 Task: Create a scrum project BroaderPath. Add to scrum project BroaderPath a team member softage.1@softage.net and assign as Project Lead. Add to scrum project BroaderPath a team member softage.2@softage.net
Action: Mouse moved to (249, 65)
Screenshot: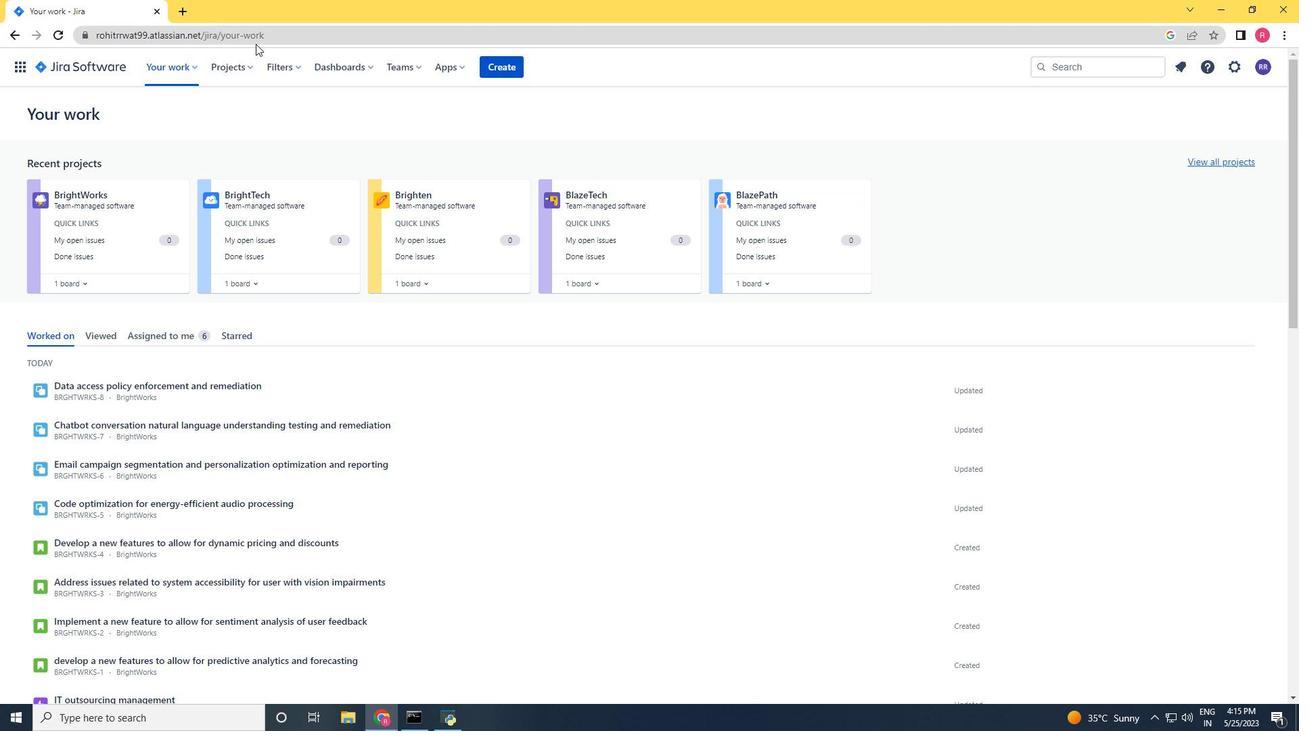 
Action: Mouse pressed left at (249, 65)
Screenshot: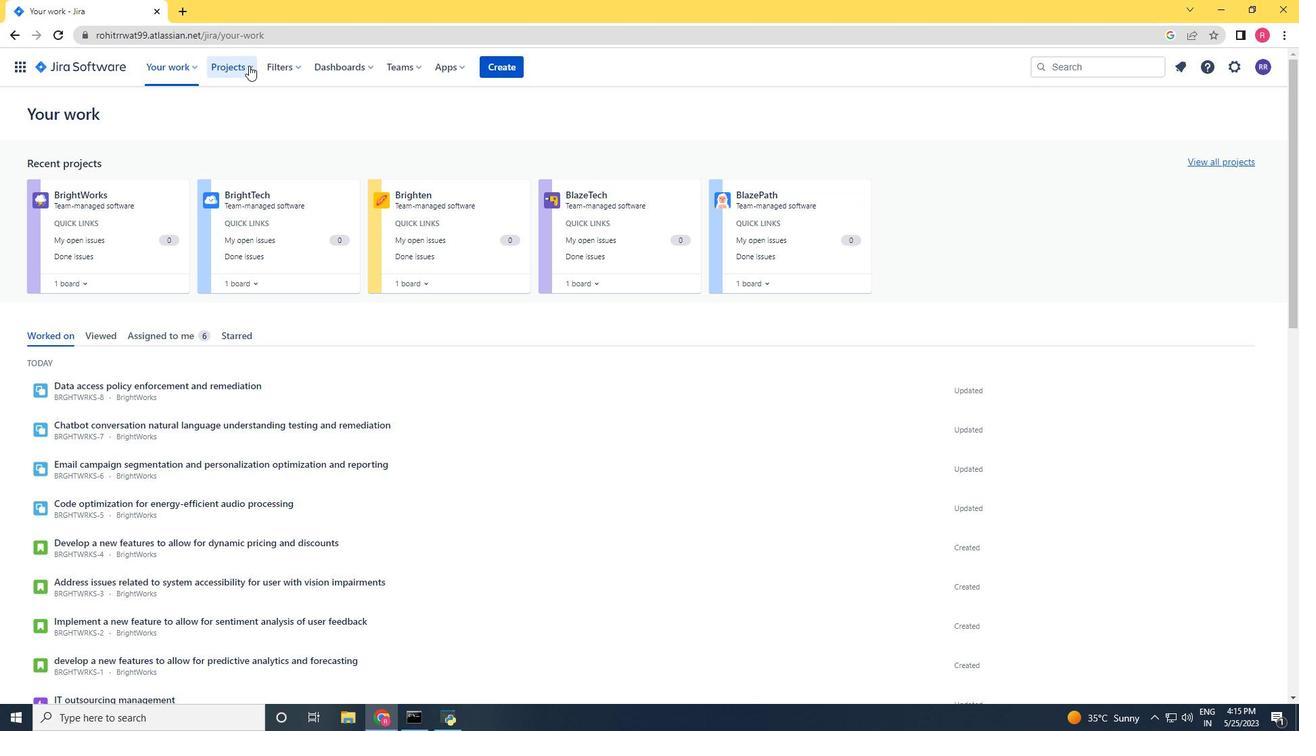 
Action: Mouse moved to (274, 136)
Screenshot: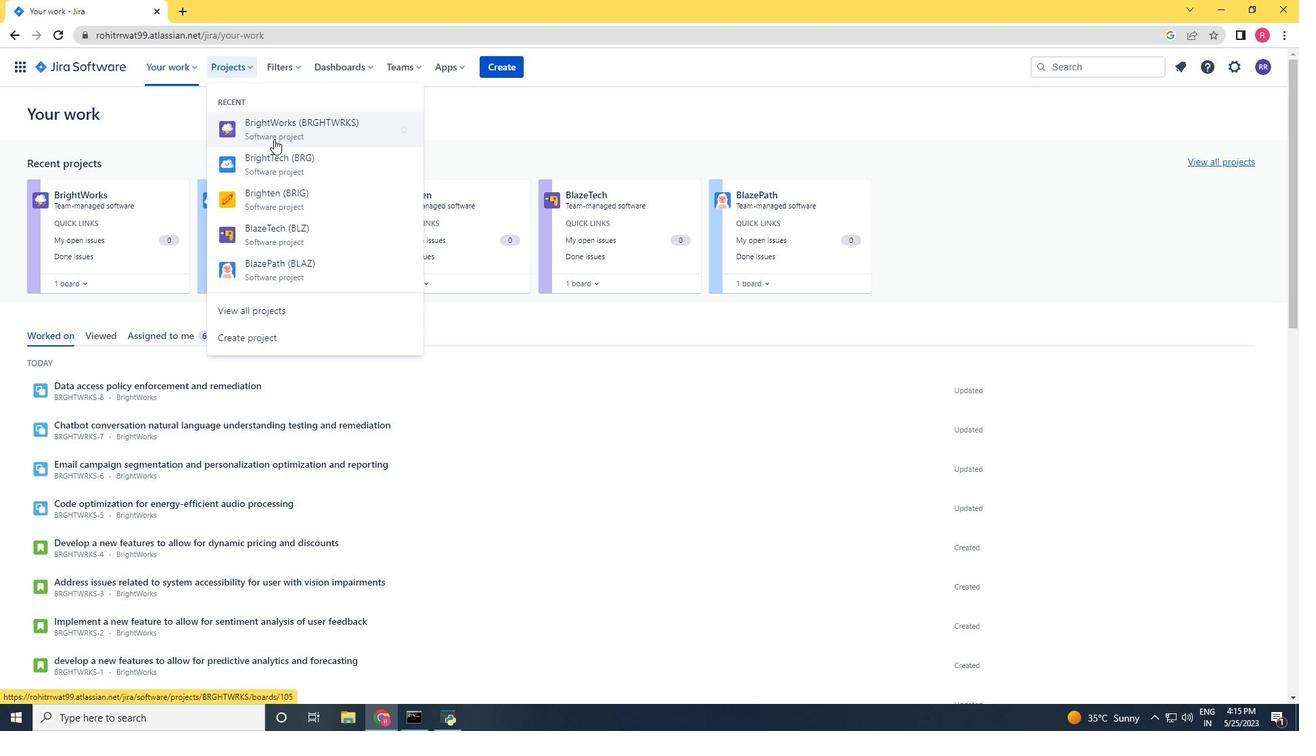 
Action: Mouse pressed left at (274, 136)
Screenshot: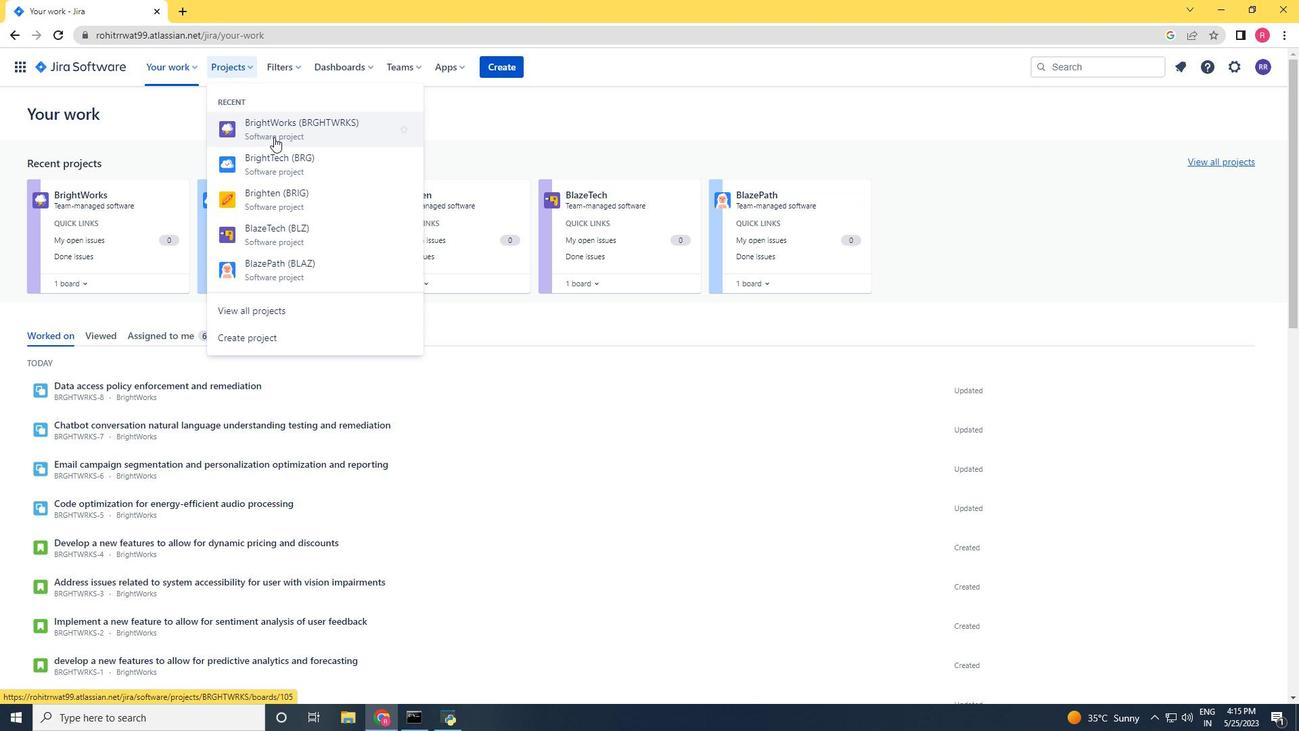 
Action: Mouse moved to (234, 73)
Screenshot: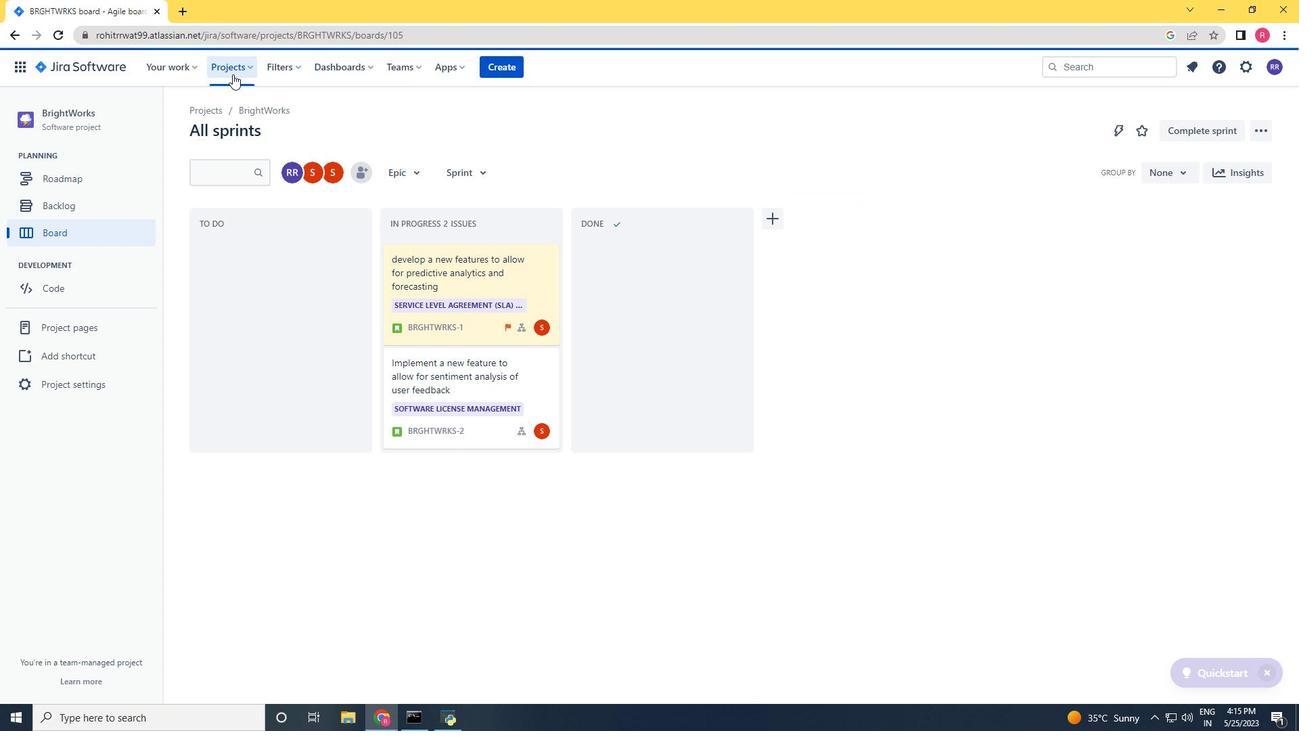 
Action: Mouse pressed left at (234, 73)
Screenshot: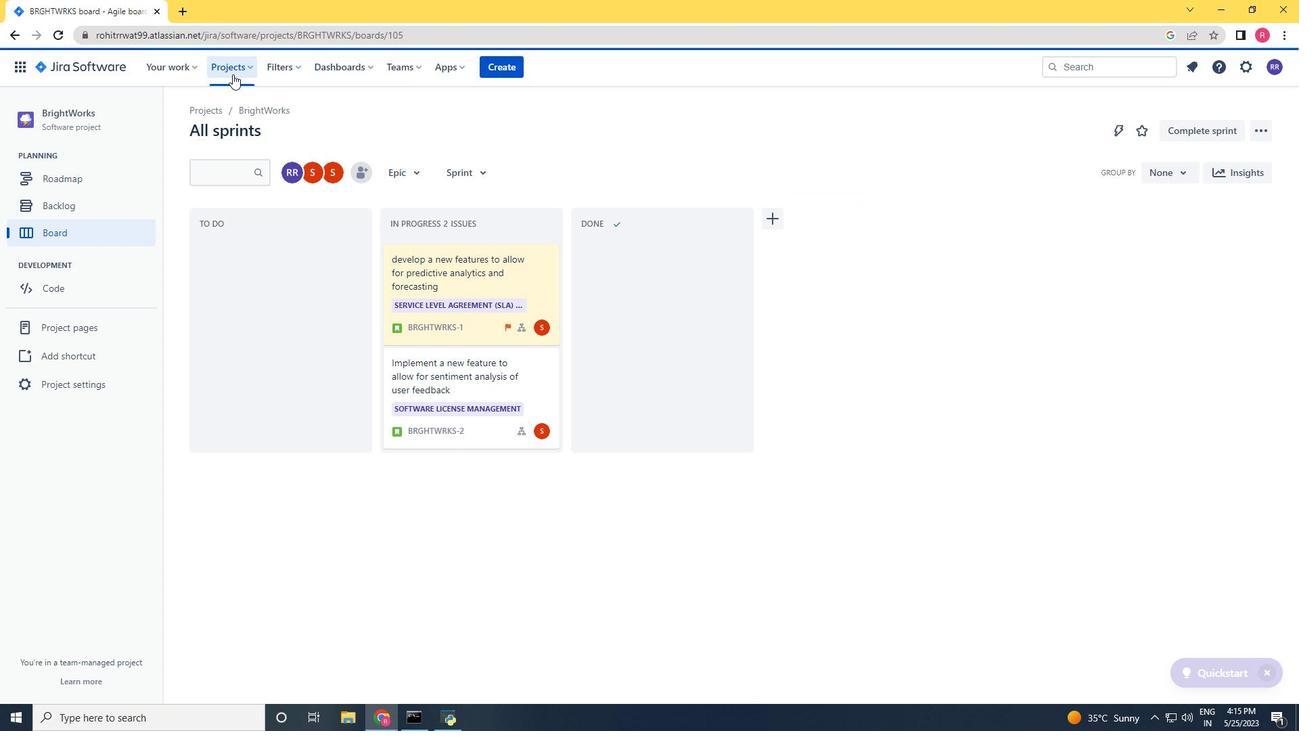 
Action: Mouse moved to (278, 333)
Screenshot: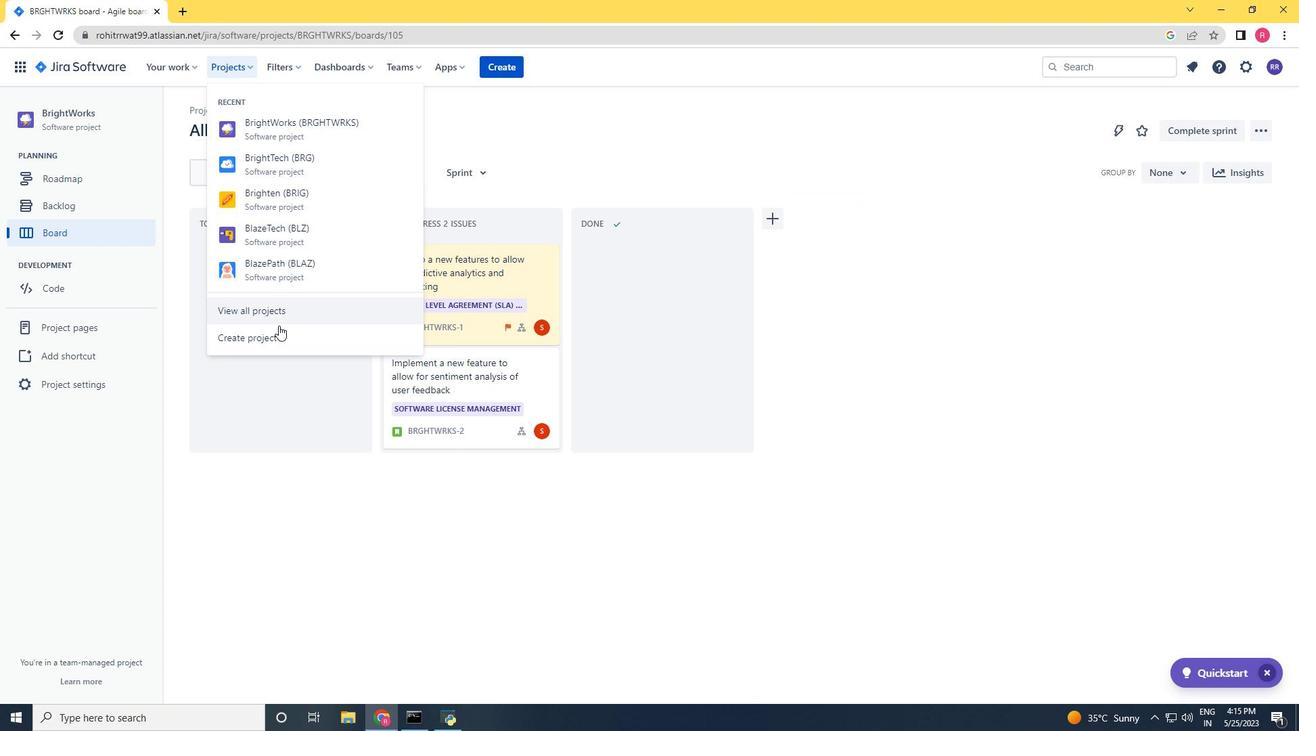 
Action: Mouse pressed left at (278, 333)
Screenshot: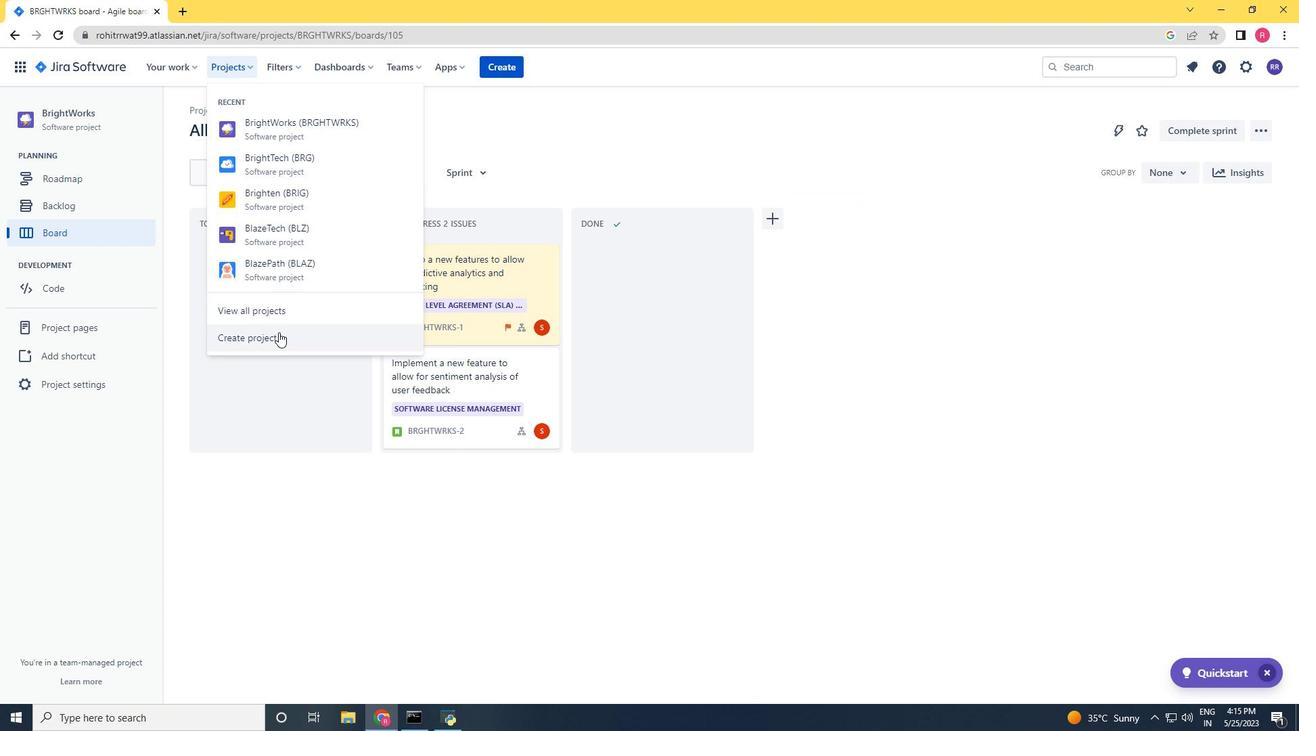 
Action: Mouse moved to (598, 343)
Screenshot: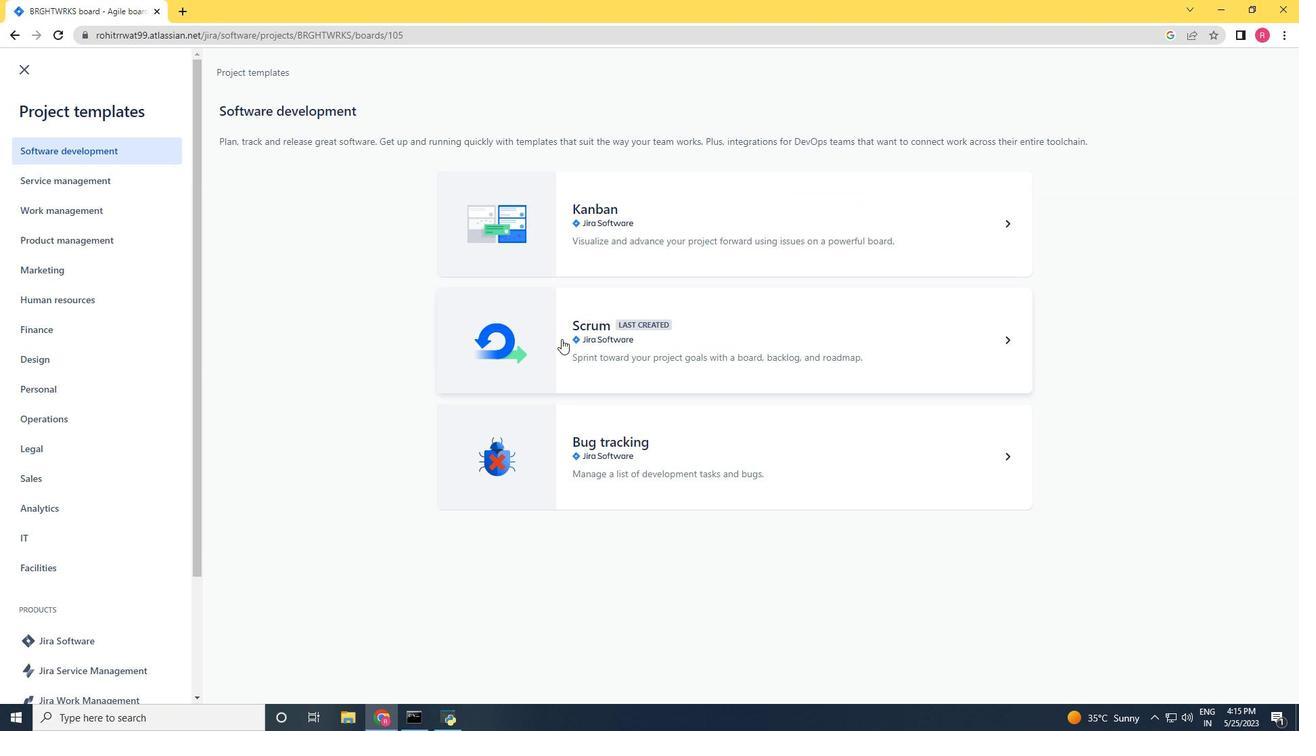 
Action: Mouse pressed left at (598, 343)
Screenshot: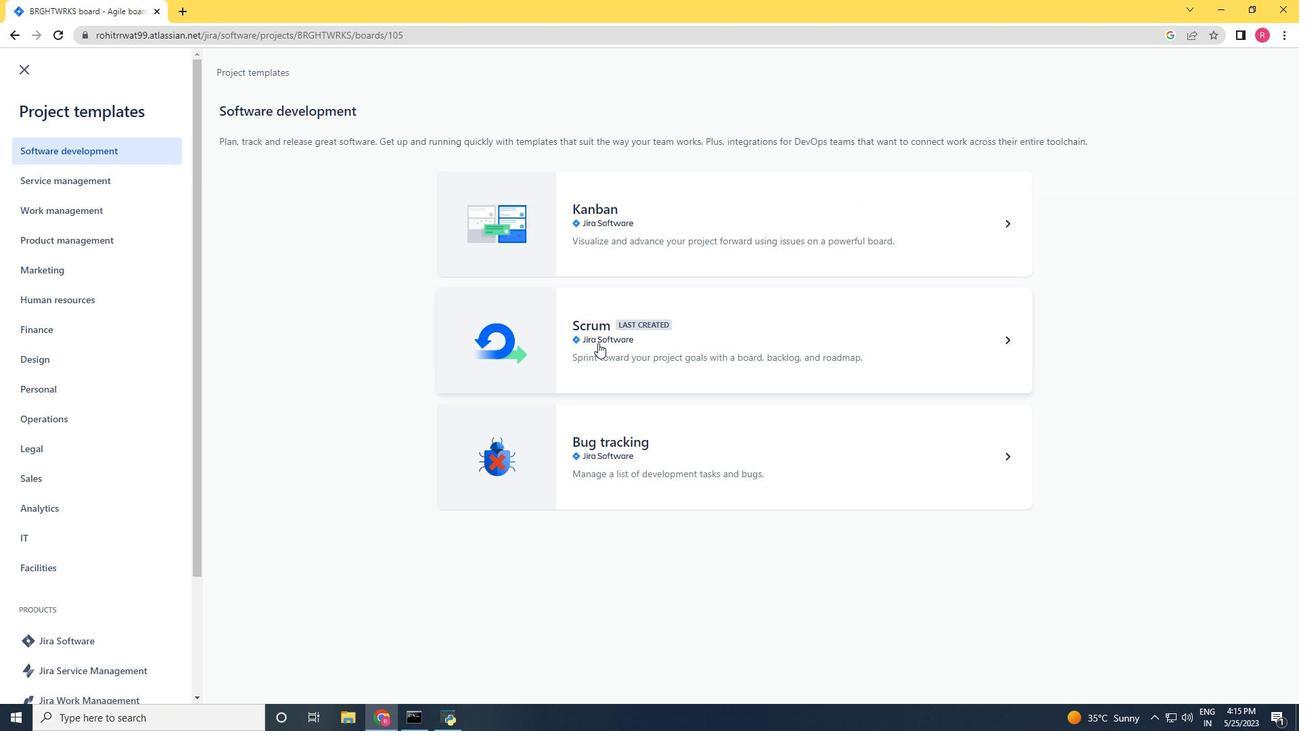 
Action: Mouse moved to (995, 664)
Screenshot: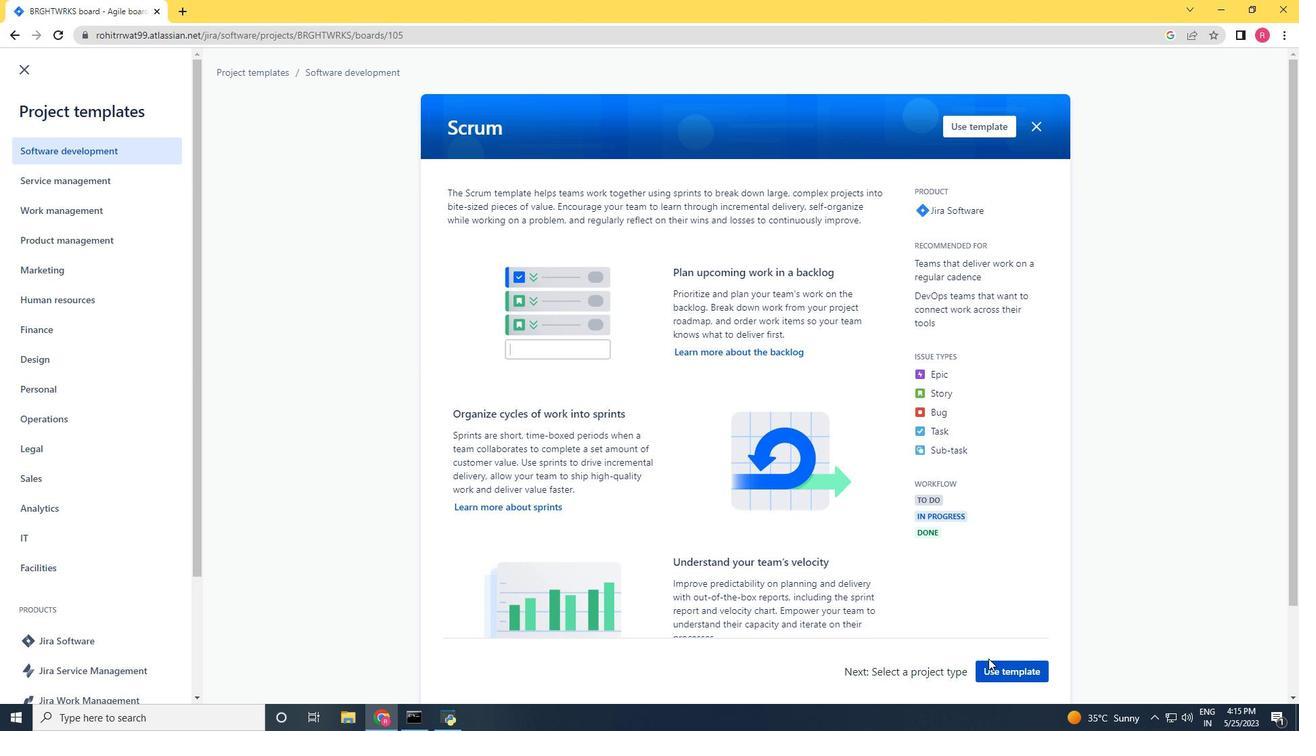 
Action: Mouse pressed left at (995, 664)
Screenshot: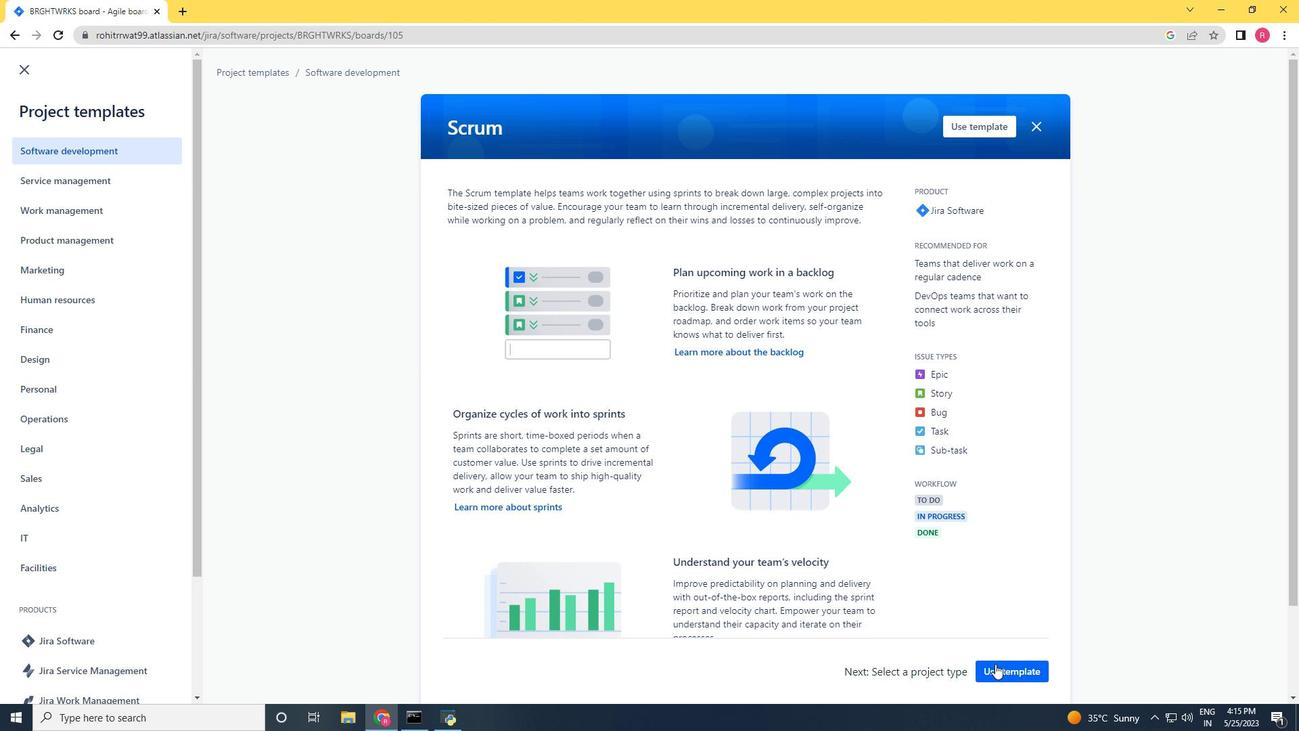 
Action: Mouse moved to (523, 657)
Screenshot: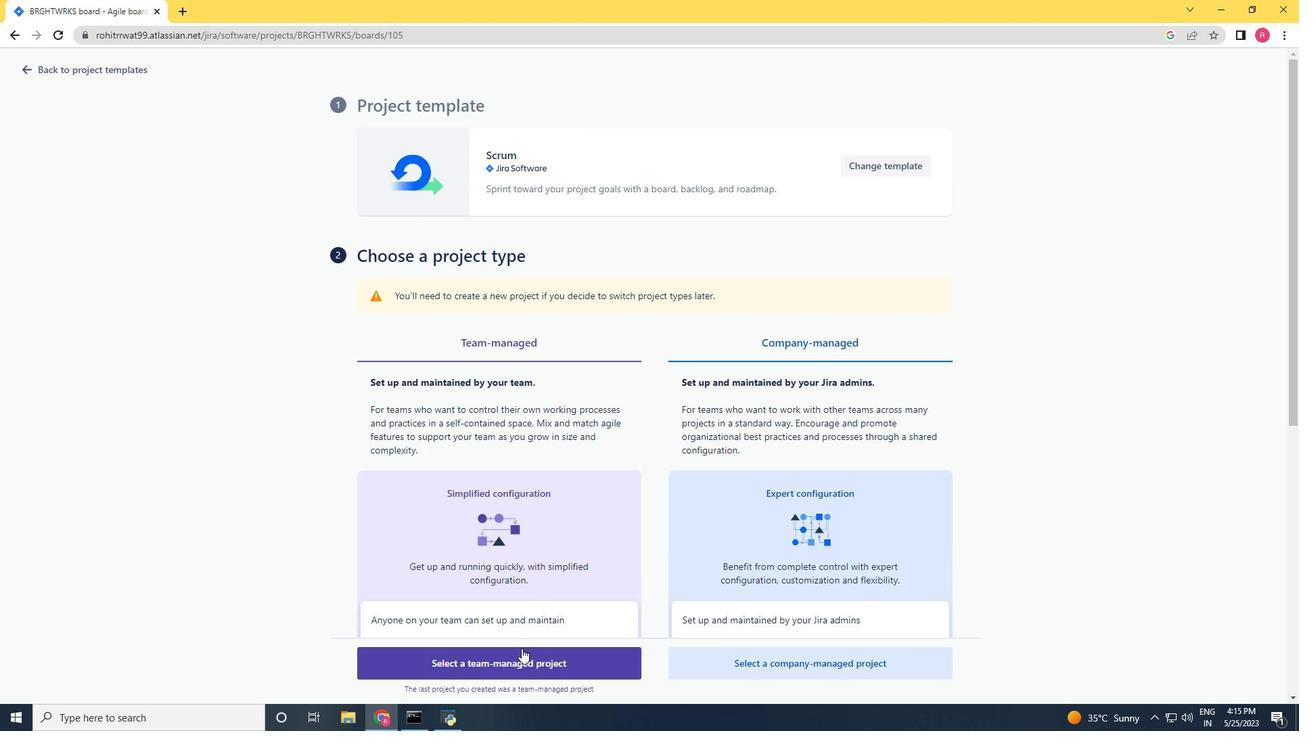 
Action: Mouse pressed left at (523, 657)
Screenshot: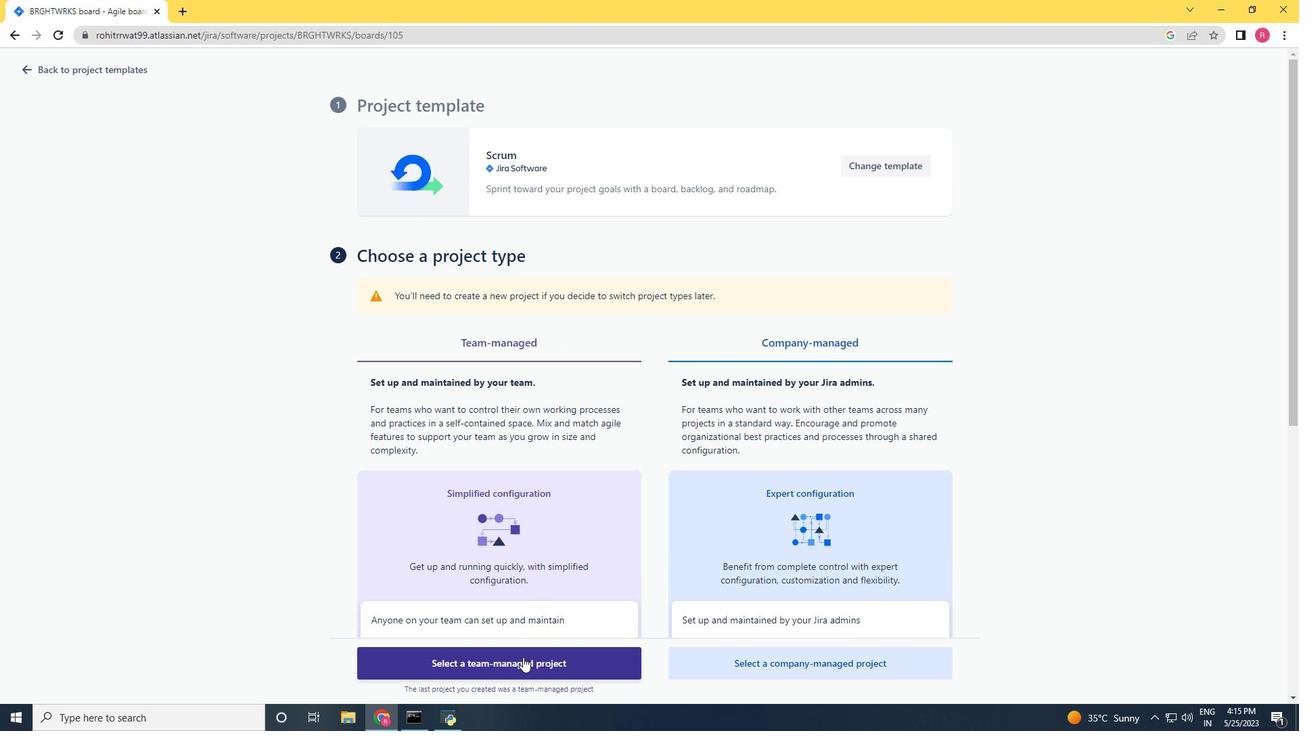
Action: Mouse moved to (260, 310)
Screenshot: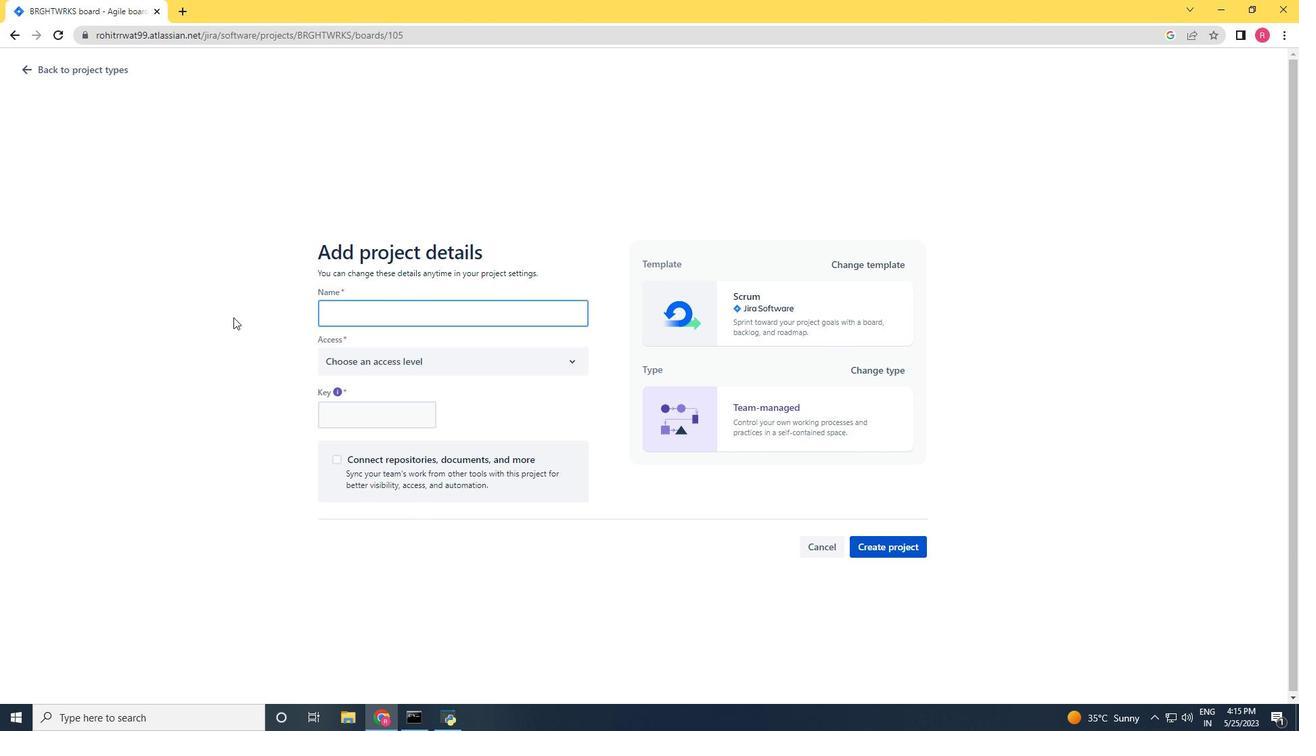 
Action: Key pressed <Key.shift>Broader<Key.shift>Patg<Key.backspace>h
Screenshot: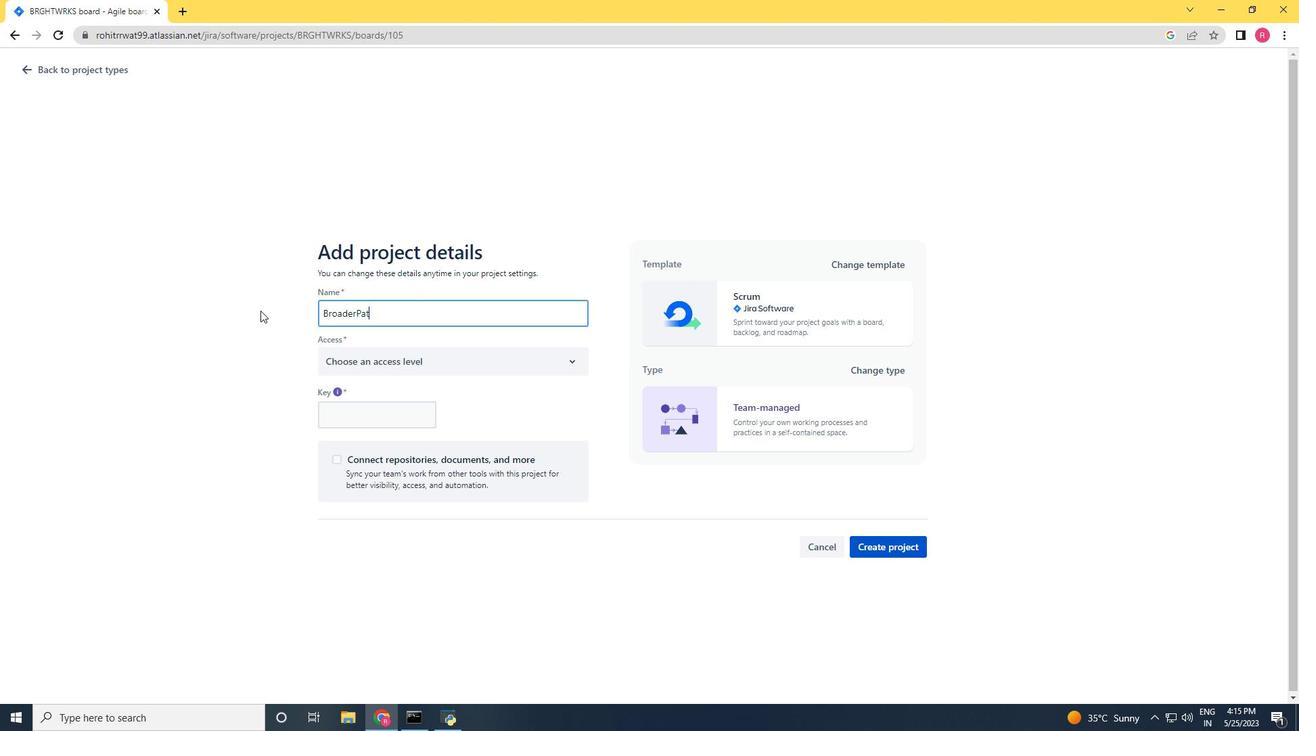 
Action: Mouse moved to (375, 351)
Screenshot: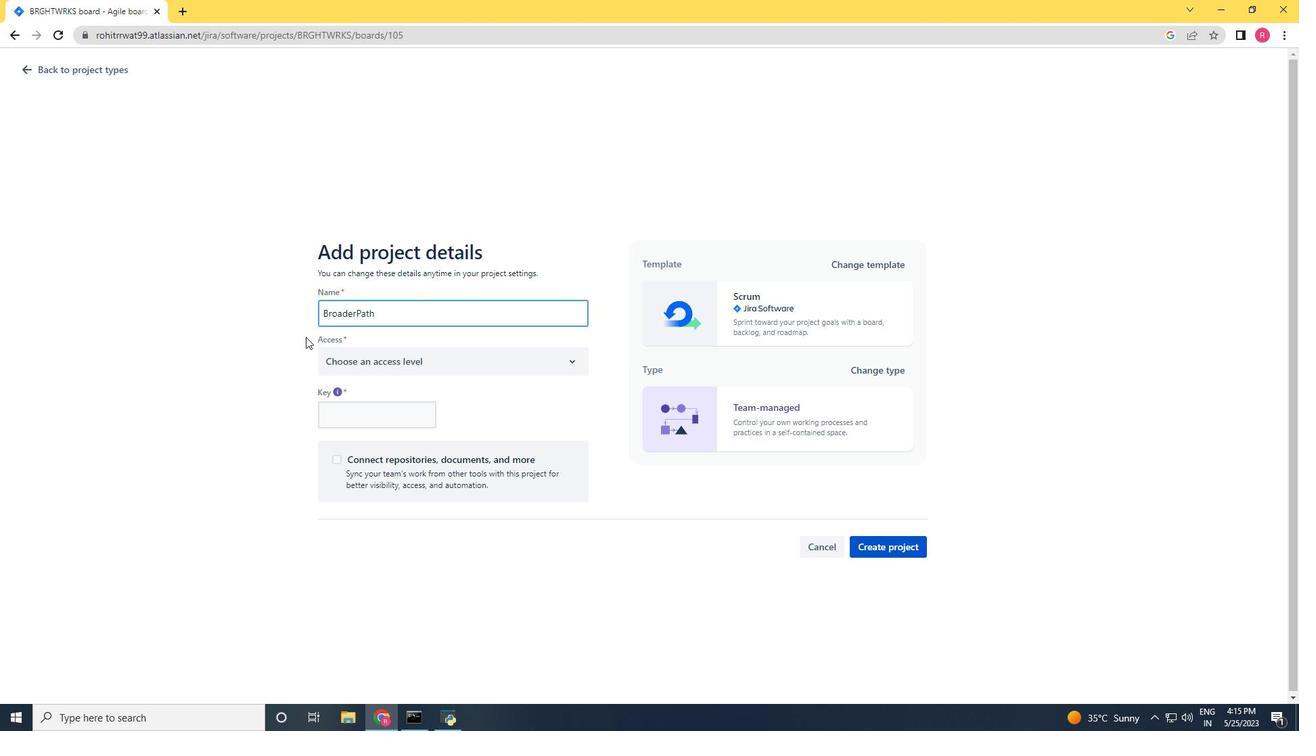 
Action: Mouse pressed left at (375, 351)
Screenshot: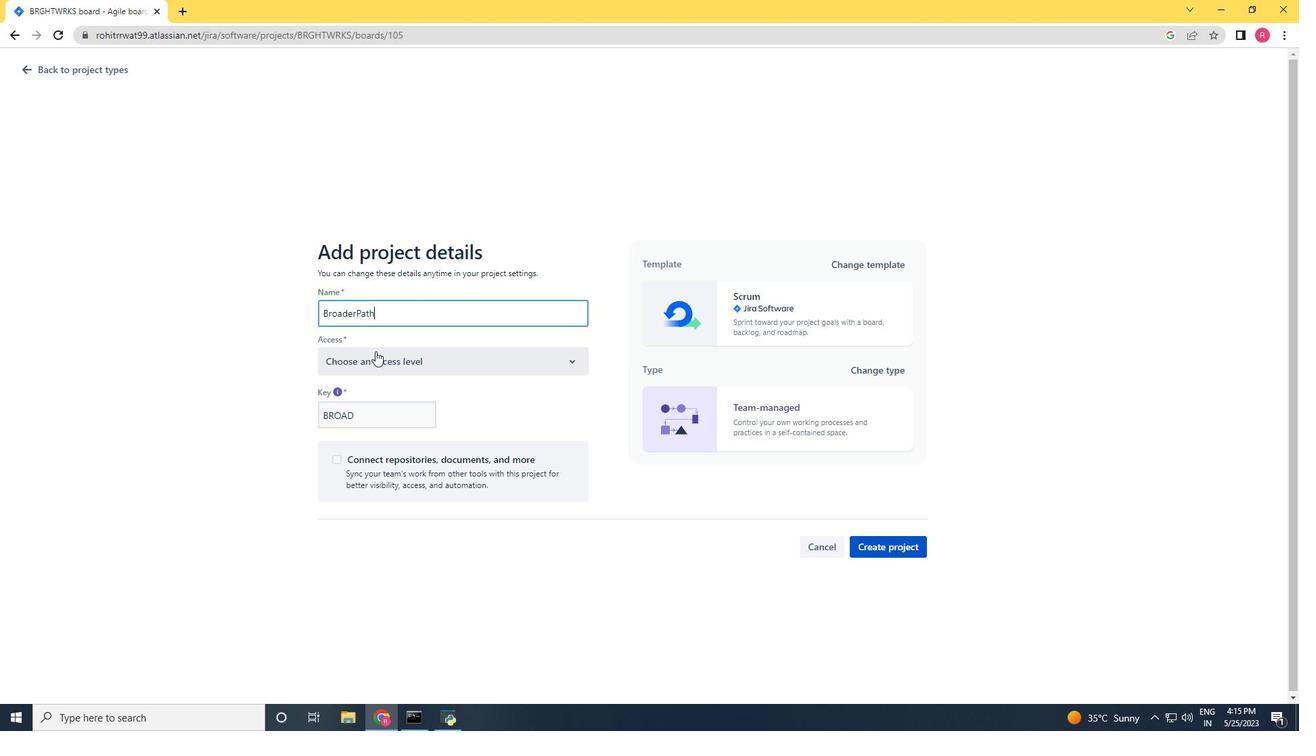 
Action: Mouse moved to (390, 404)
Screenshot: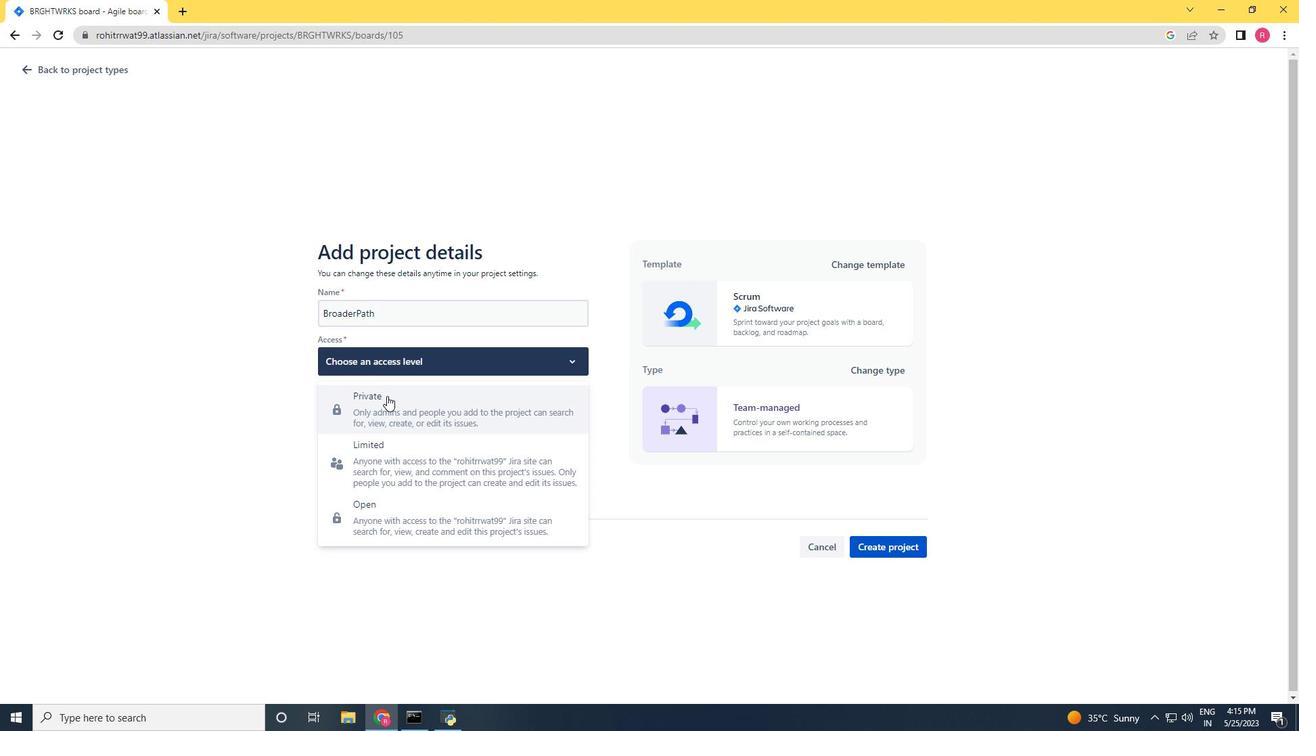 
Action: Mouse pressed left at (390, 404)
Screenshot: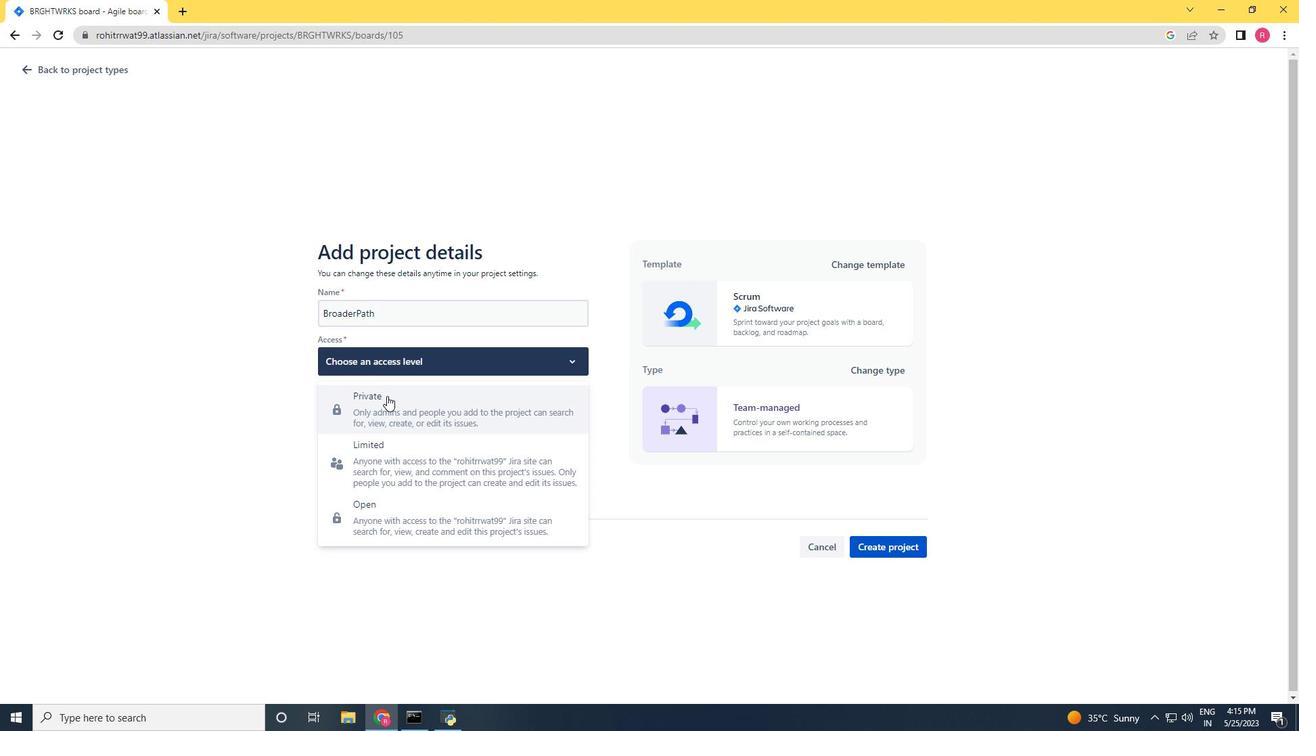 
Action: Mouse moved to (882, 545)
Screenshot: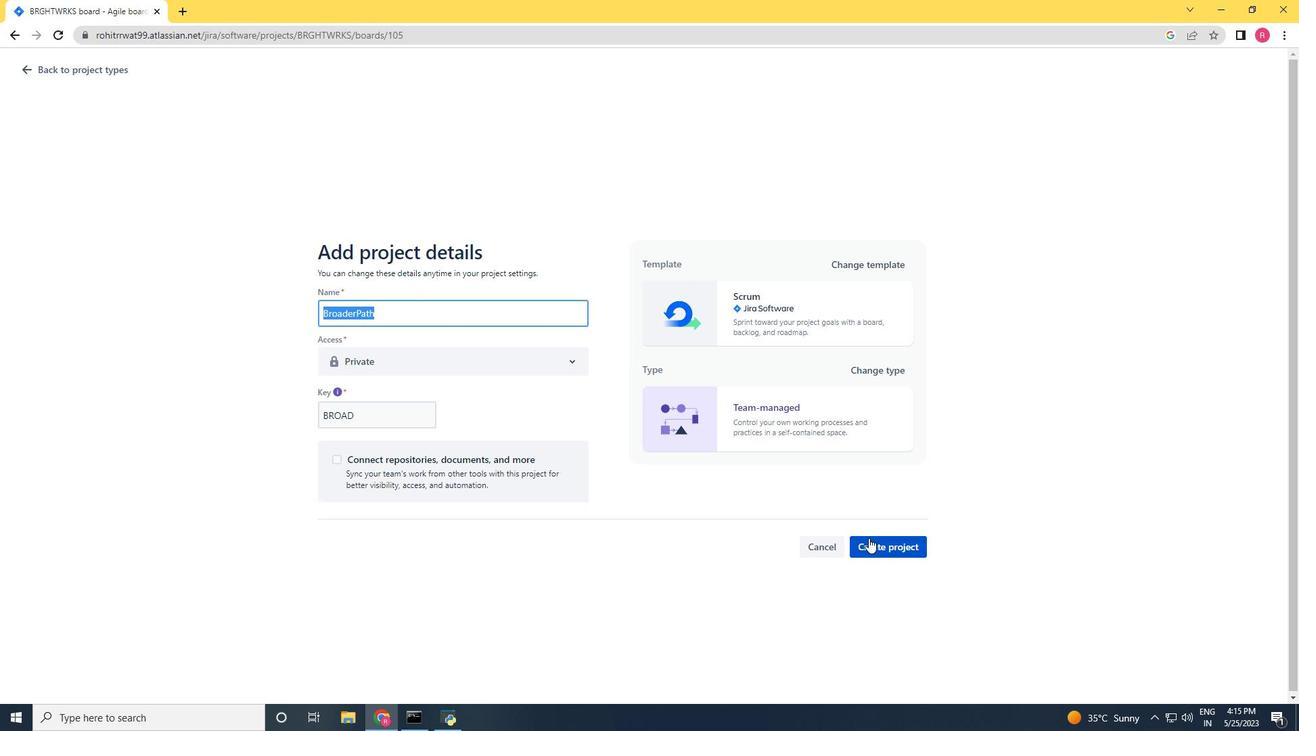 
Action: Mouse pressed left at (882, 545)
Screenshot: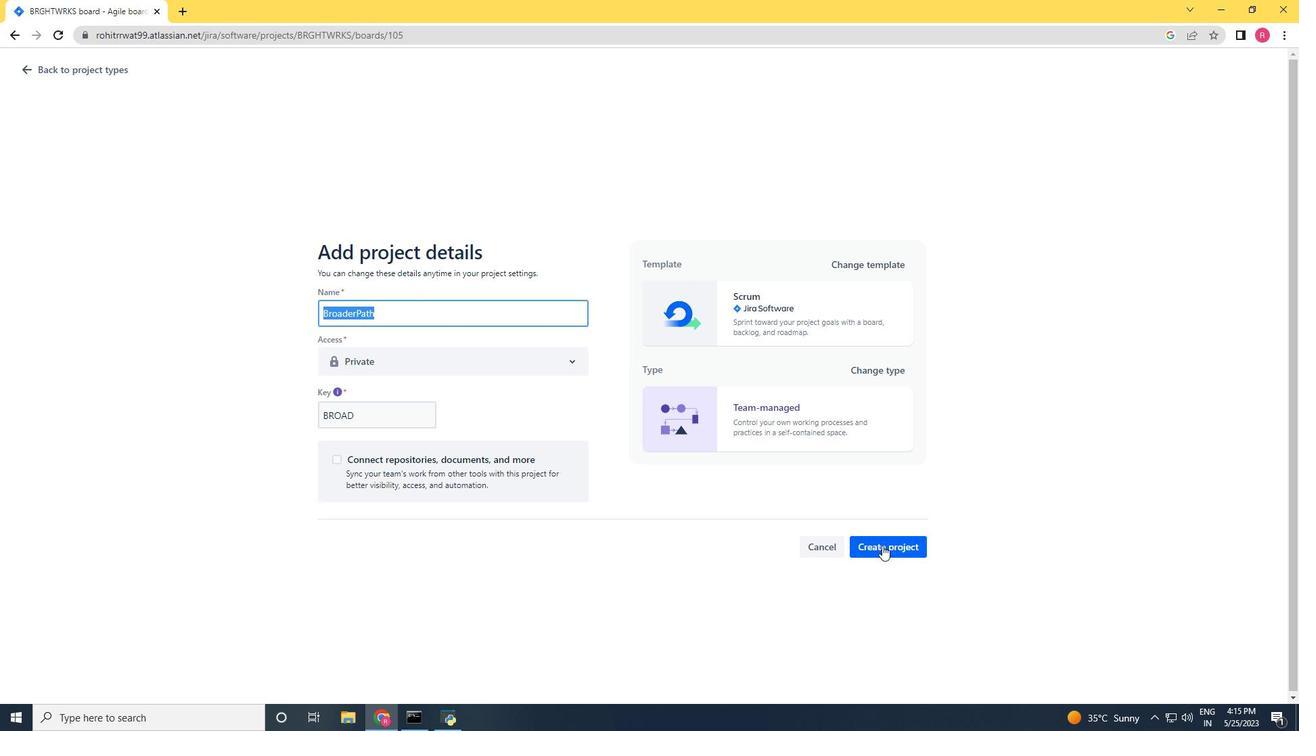 
Action: Mouse moved to (328, 181)
Screenshot: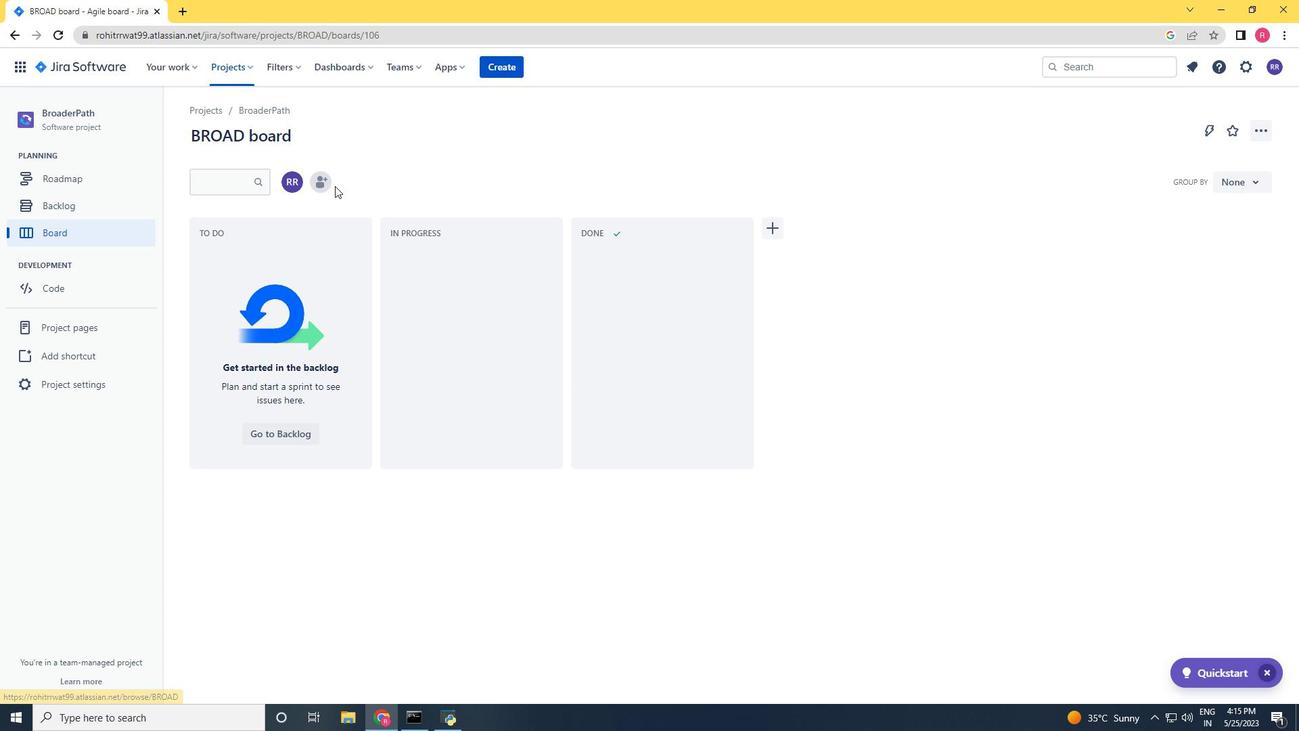 
Action: Mouse pressed left at (328, 181)
Screenshot: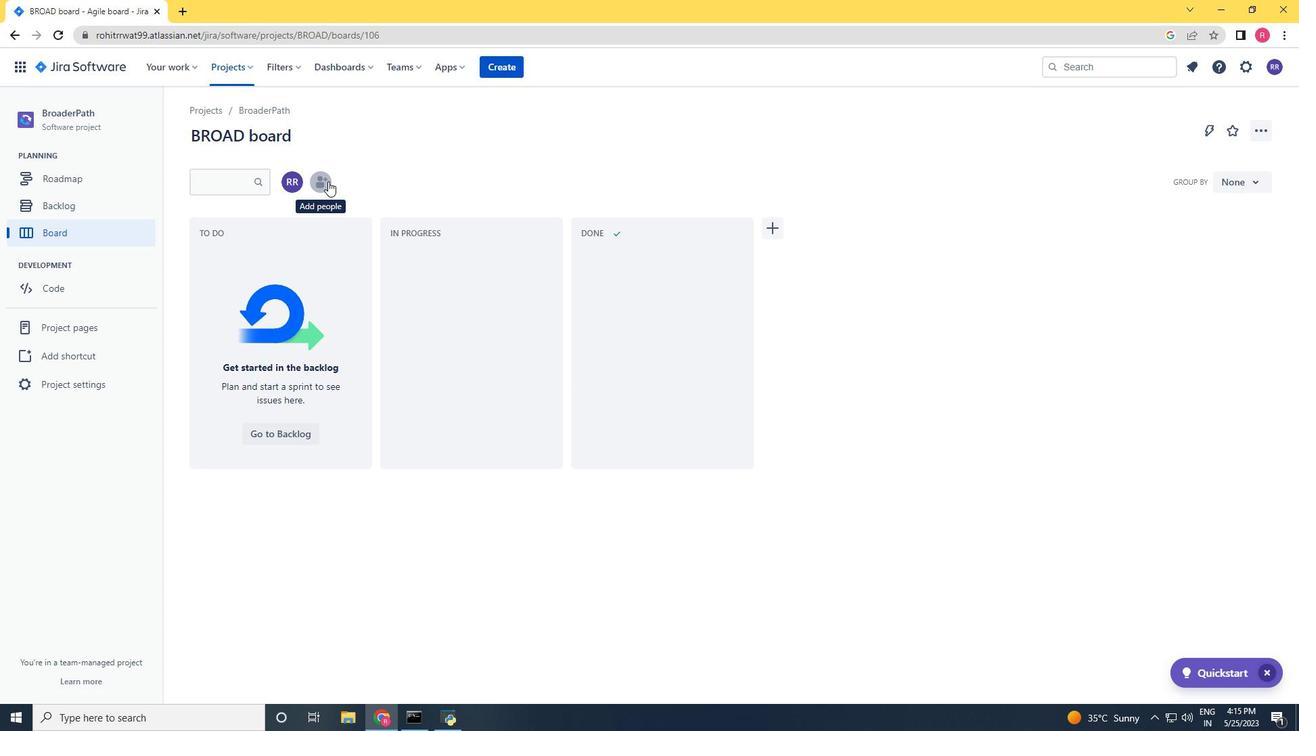 
Action: Key pressed softage<Key.backspace><Key.backspace>ge.1<Key.shift>@softage.net
Screenshot: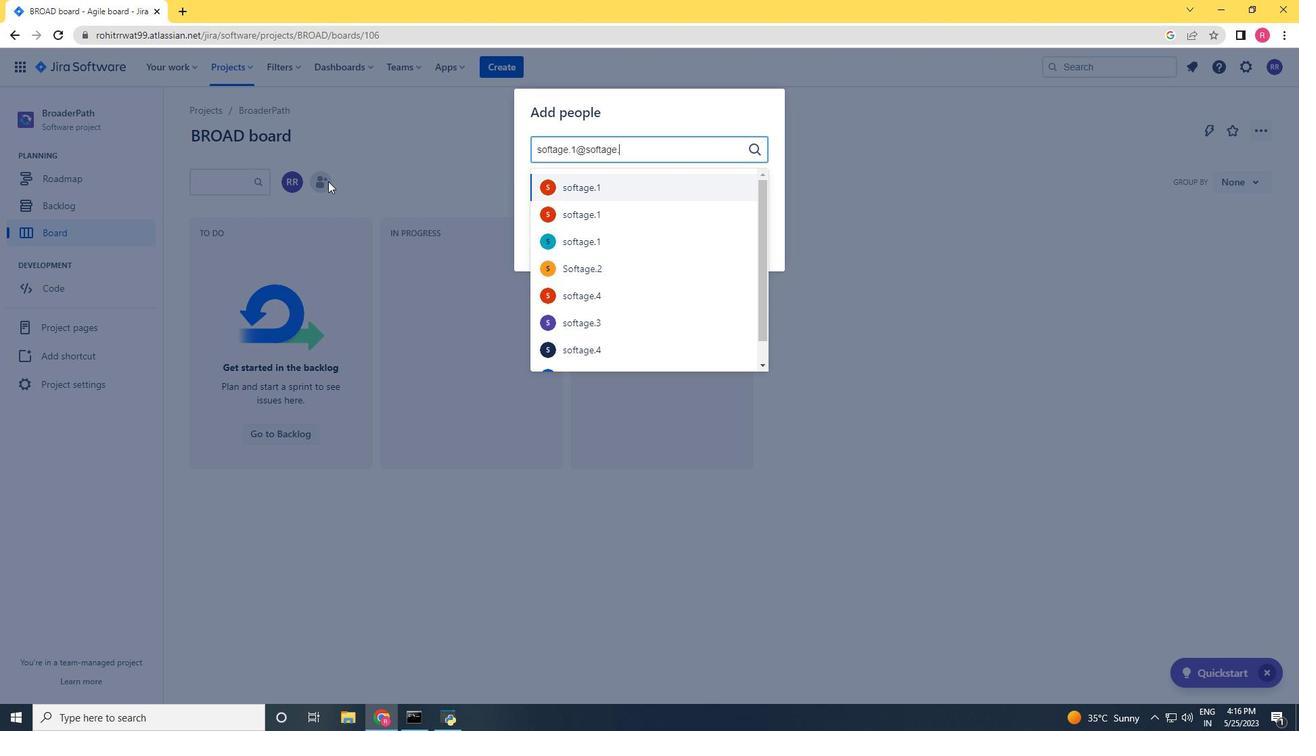 
Action: Mouse moved to (588, 194)
Screenshot: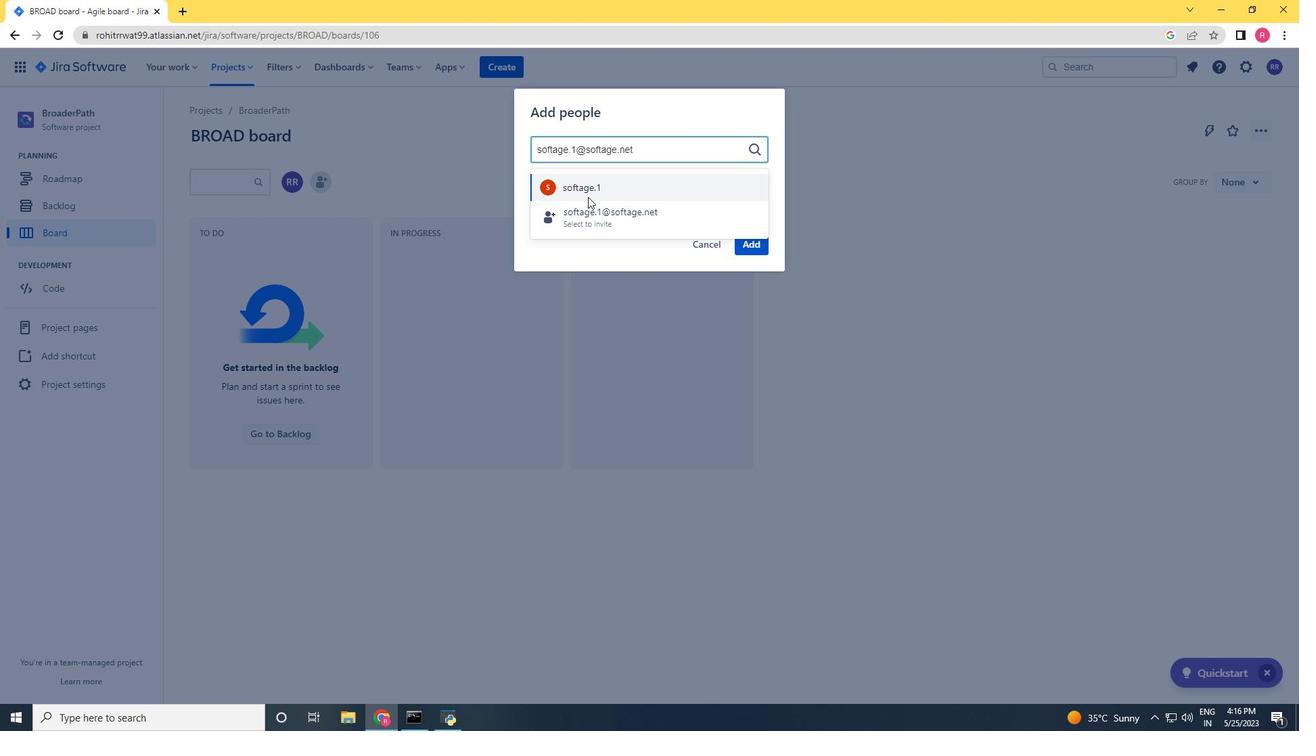 
Action: Mouse pressed left at (588, 194)
Screenshot: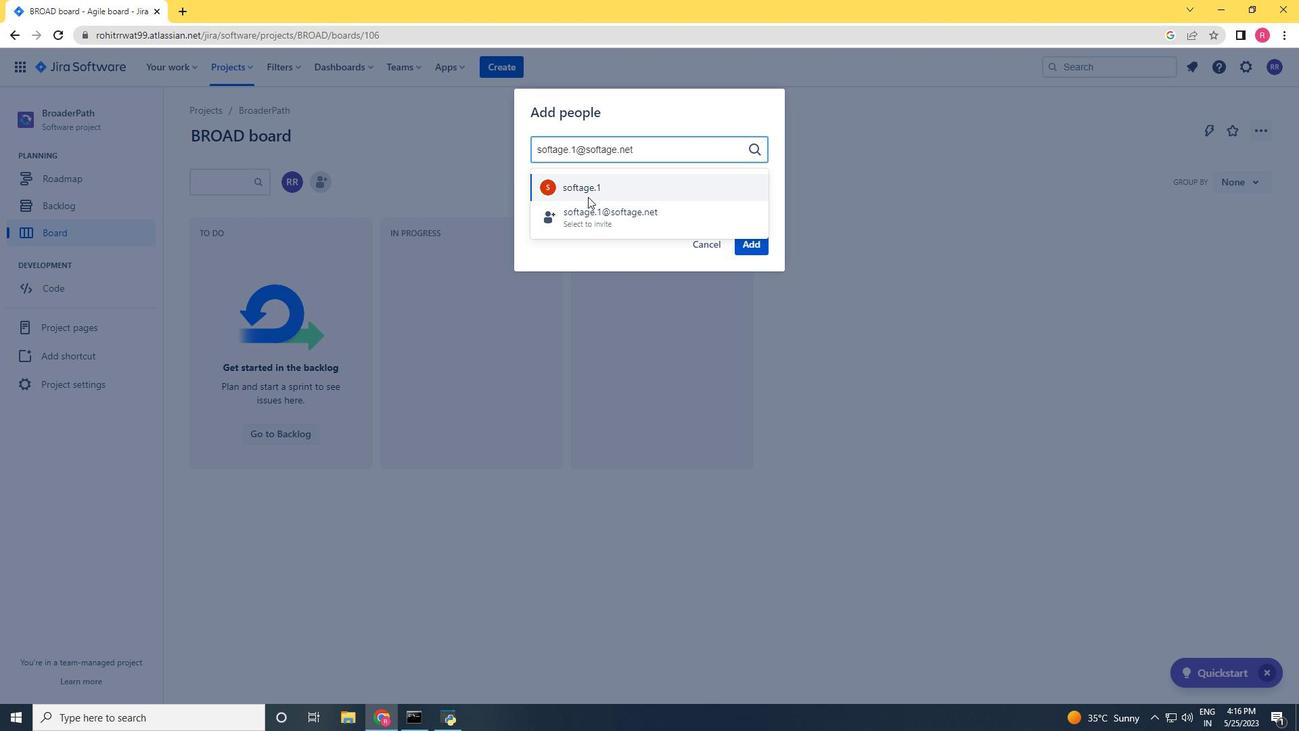
Action: Mouse moved to (750, 243)
Screenshot: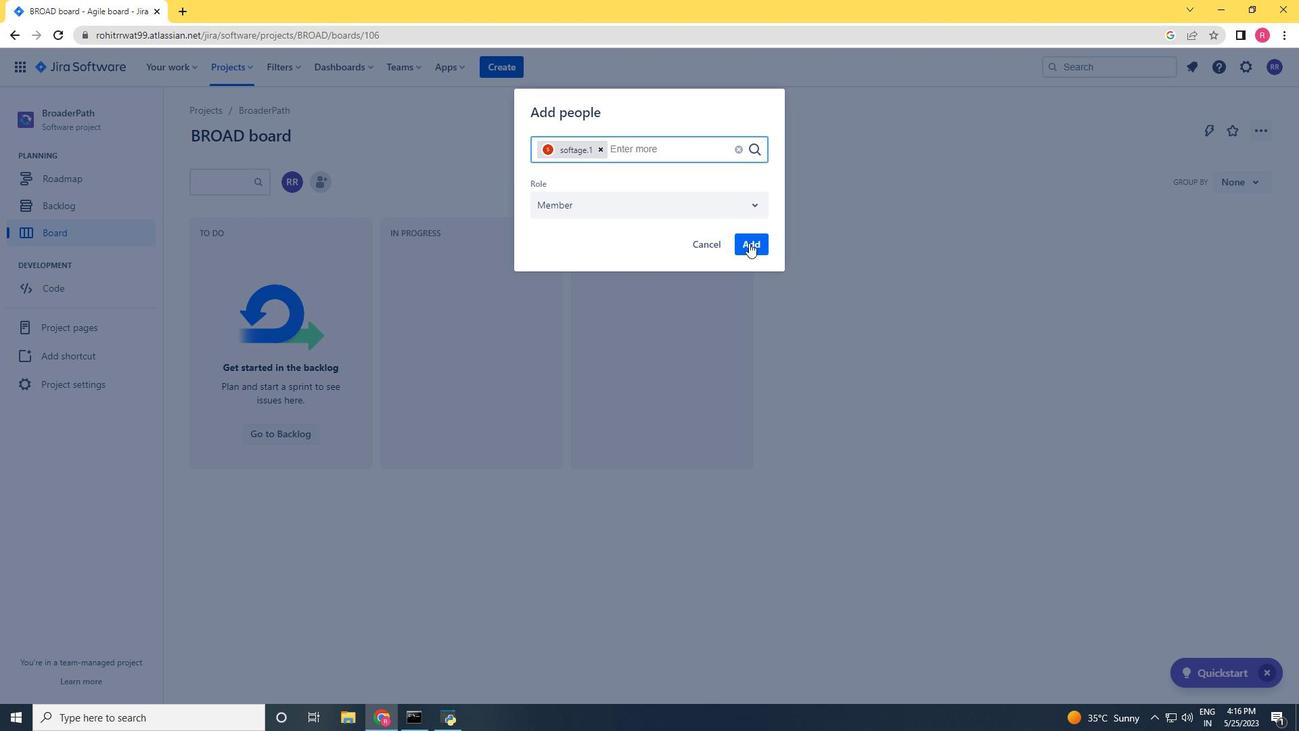 
Action: Mouse pressed left at (750, 243)
Screenshot: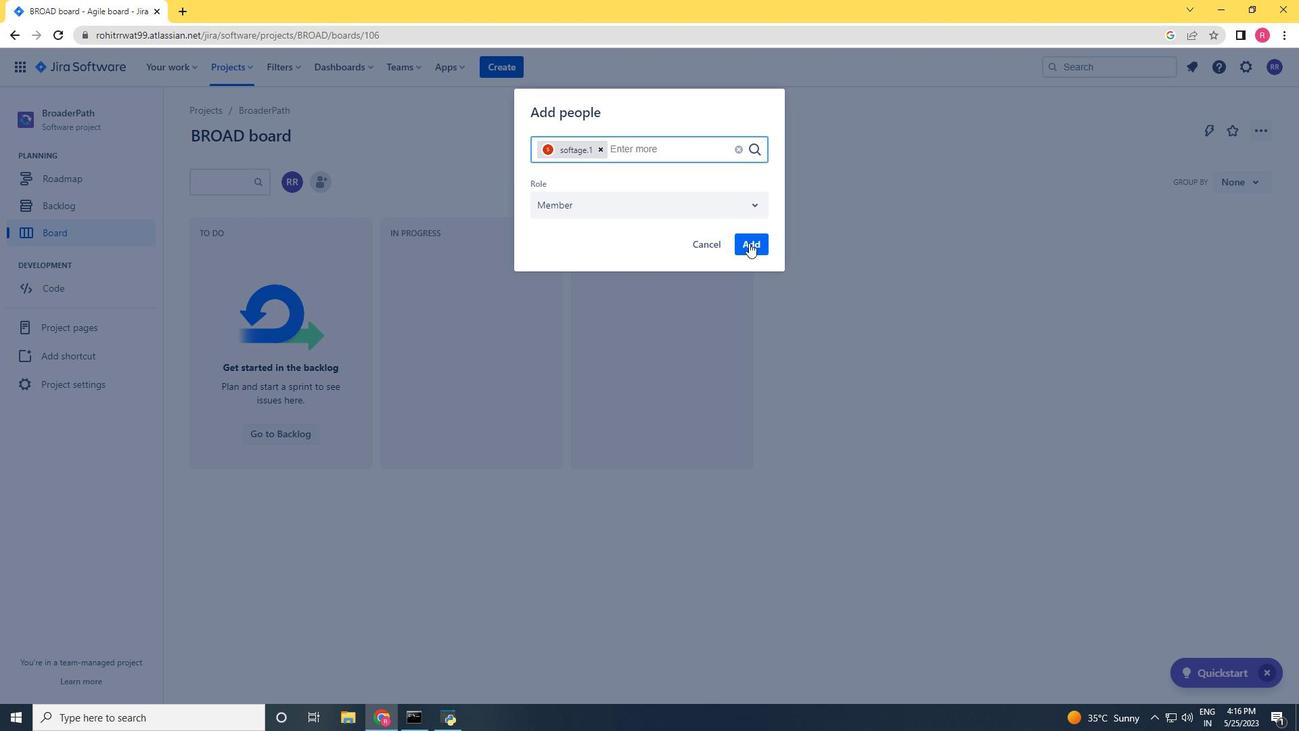 
Action: Mouse moved to (69, 381)
Screenshot: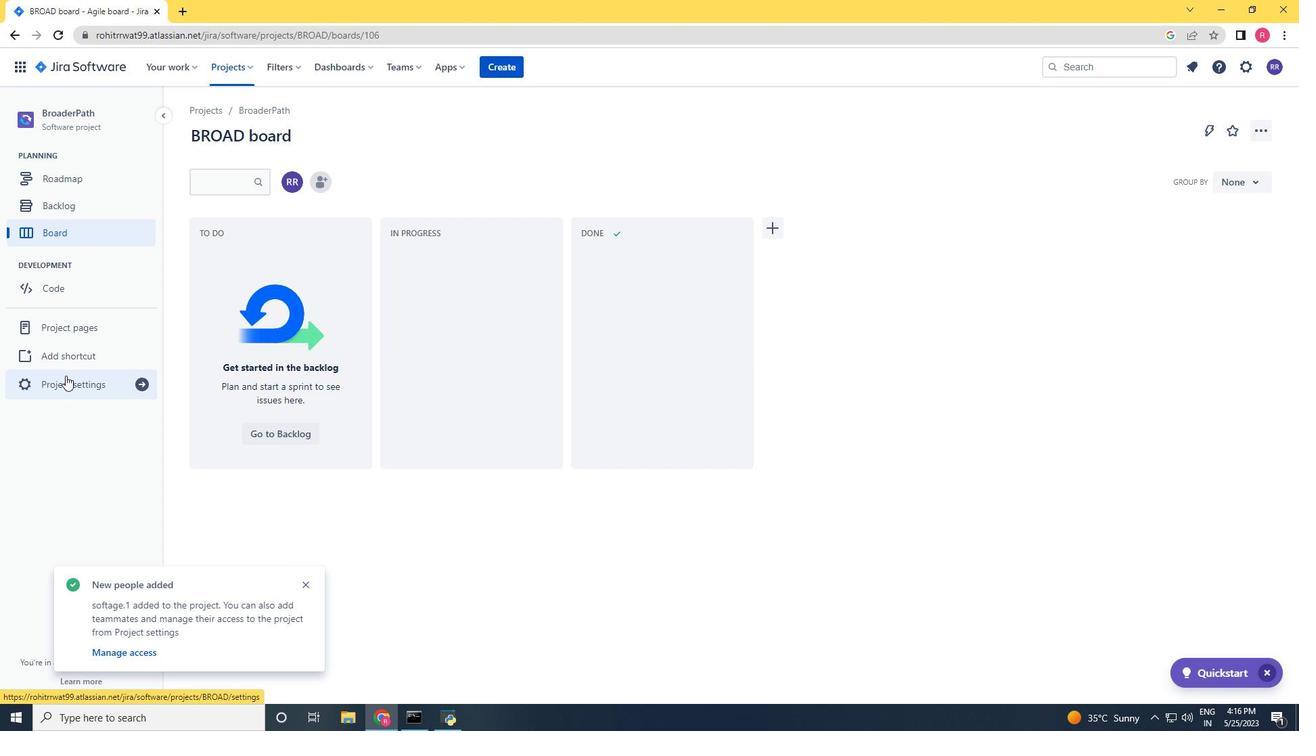 
Action: Mouse pressed left at (69, 381)
Screenshot: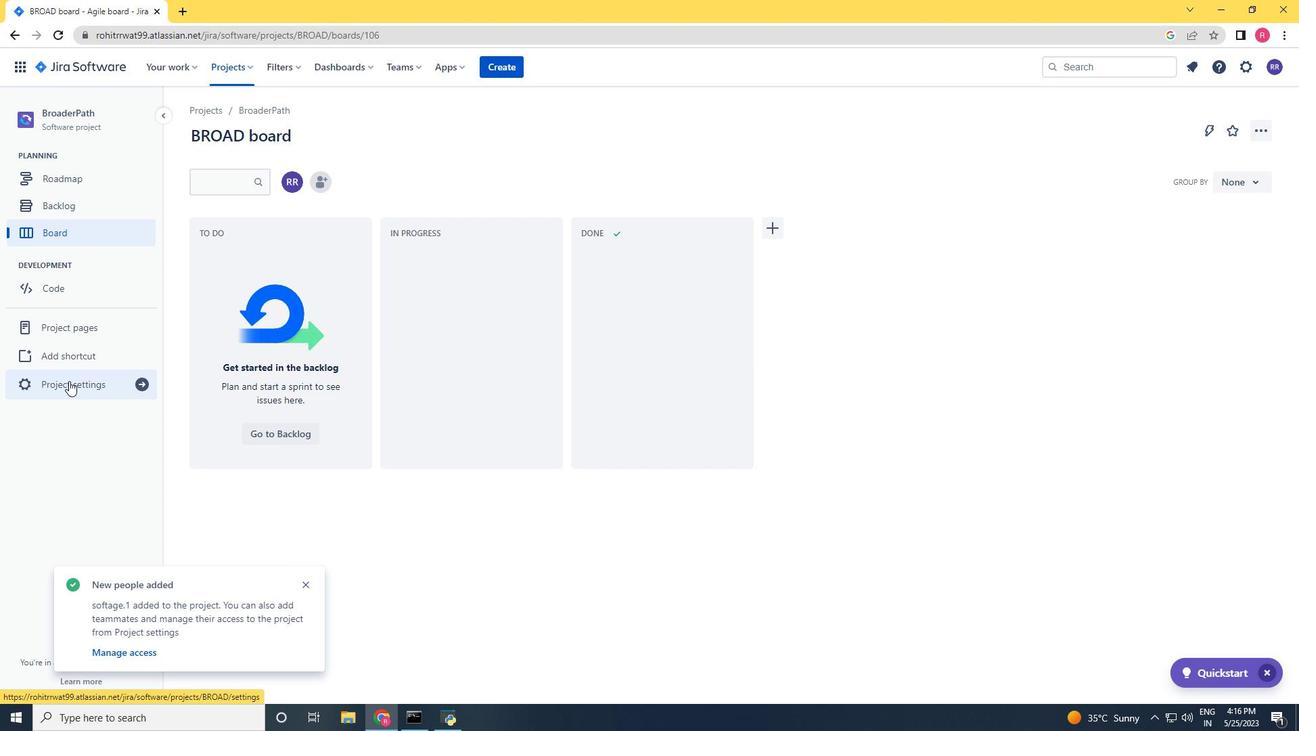 
Action: Mouse moved to (683, 485)
Screenshot: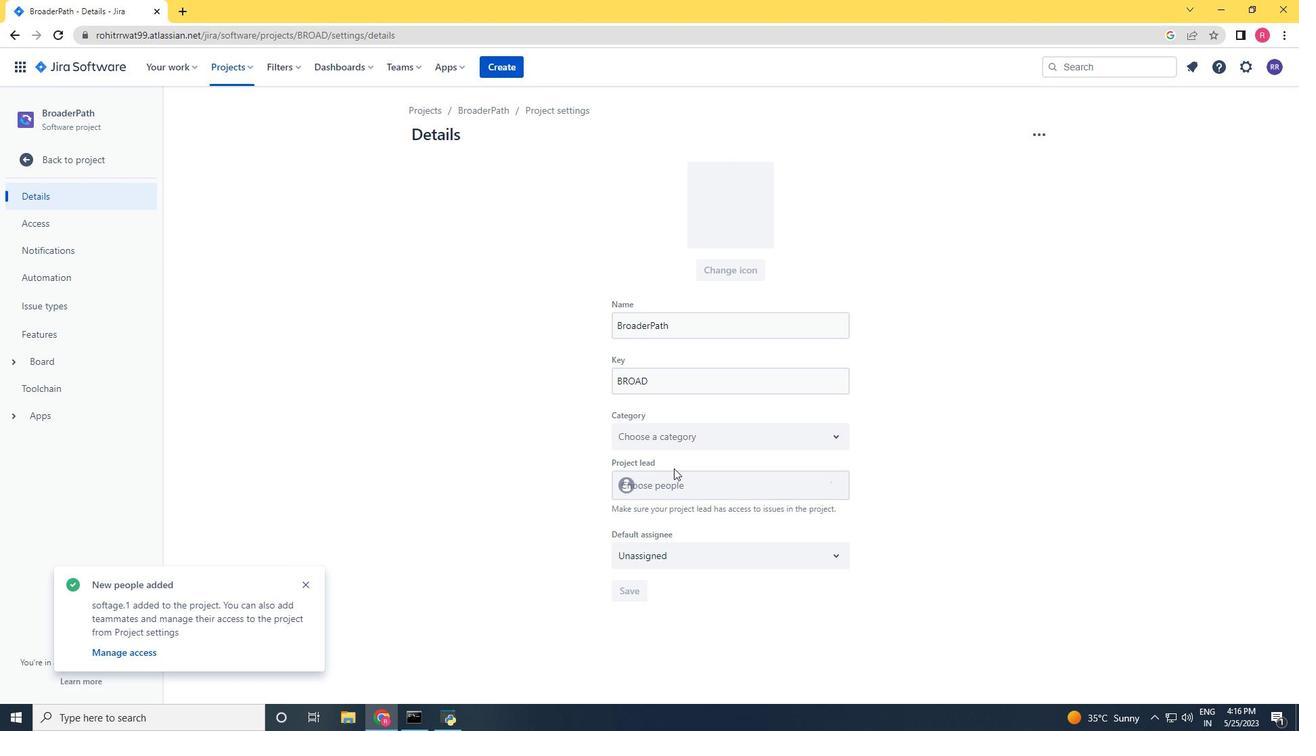 
Action: Mouse pressed left at (683, 485)
Screenshot: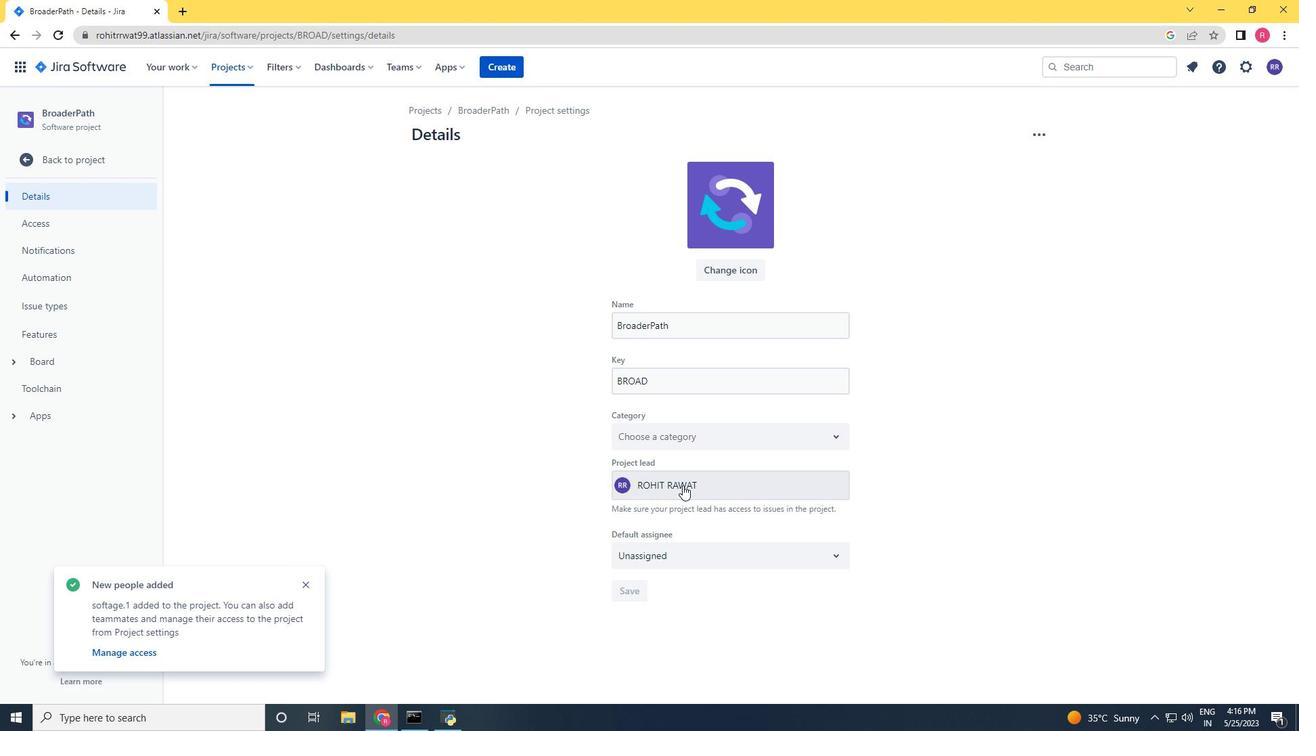 
Action: Key pressed softage.1<Key.shift><Key.shift><Key.shift><Key.shift><Key.shift><Key.shift><Key.shift><Key.shift><Key.shift><Key.shift><Key.shift><Key.shift><Key.shift><Key.shift><Key.shift>@softage.net
Screenshot: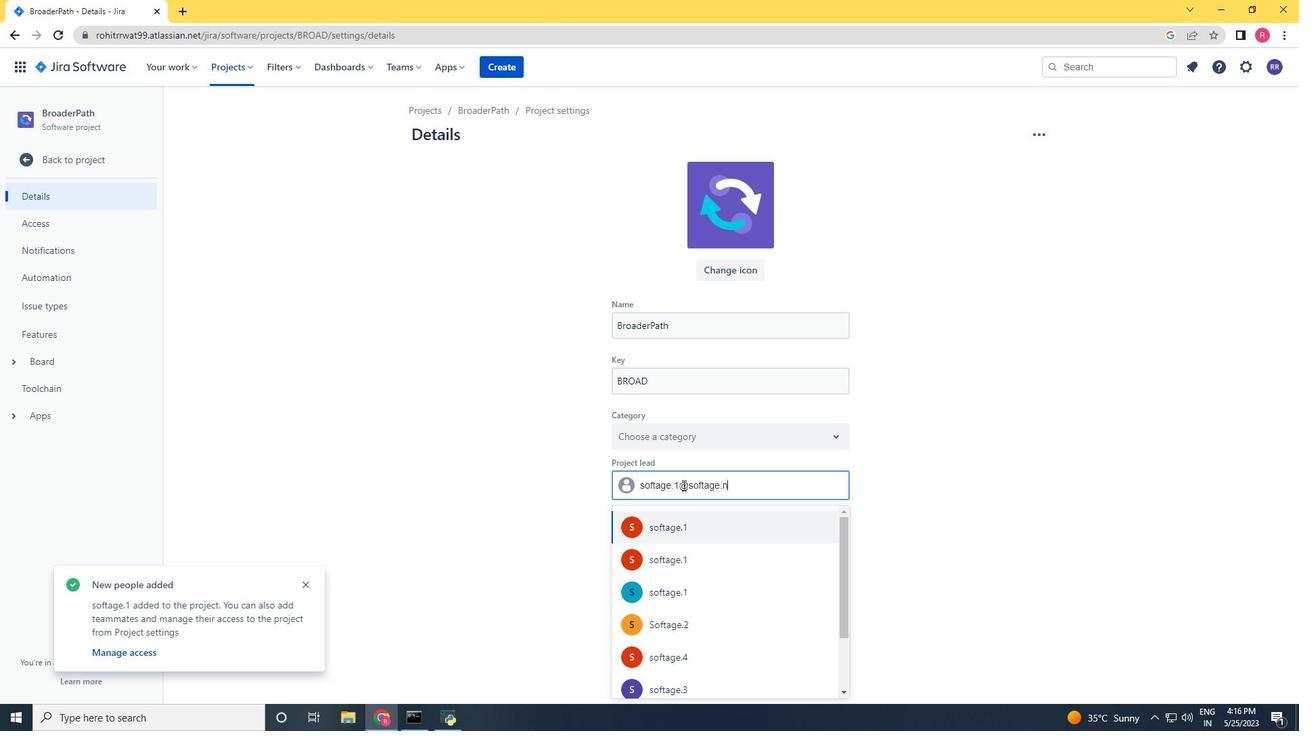 
Action: Mouse moved to (674, 532)
Screenshot: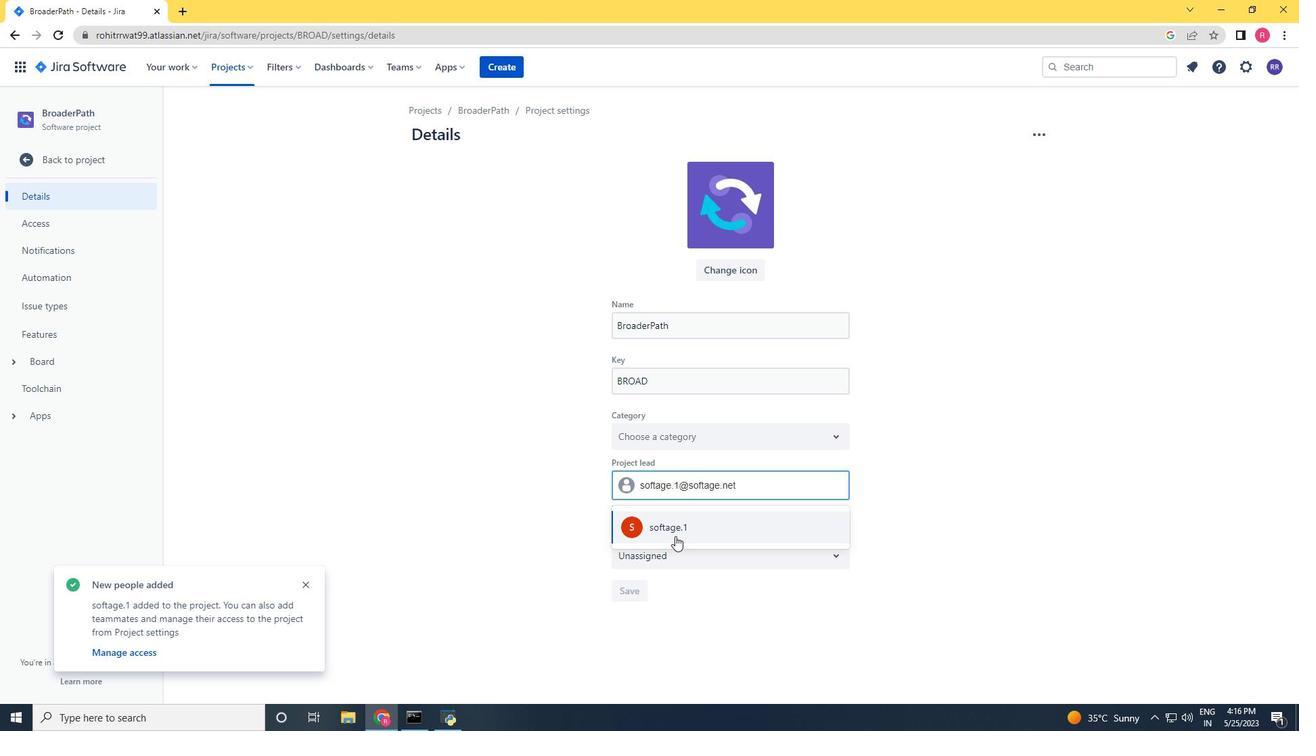 
Action: Mouse pressed left at (674, 532)
Screenshot: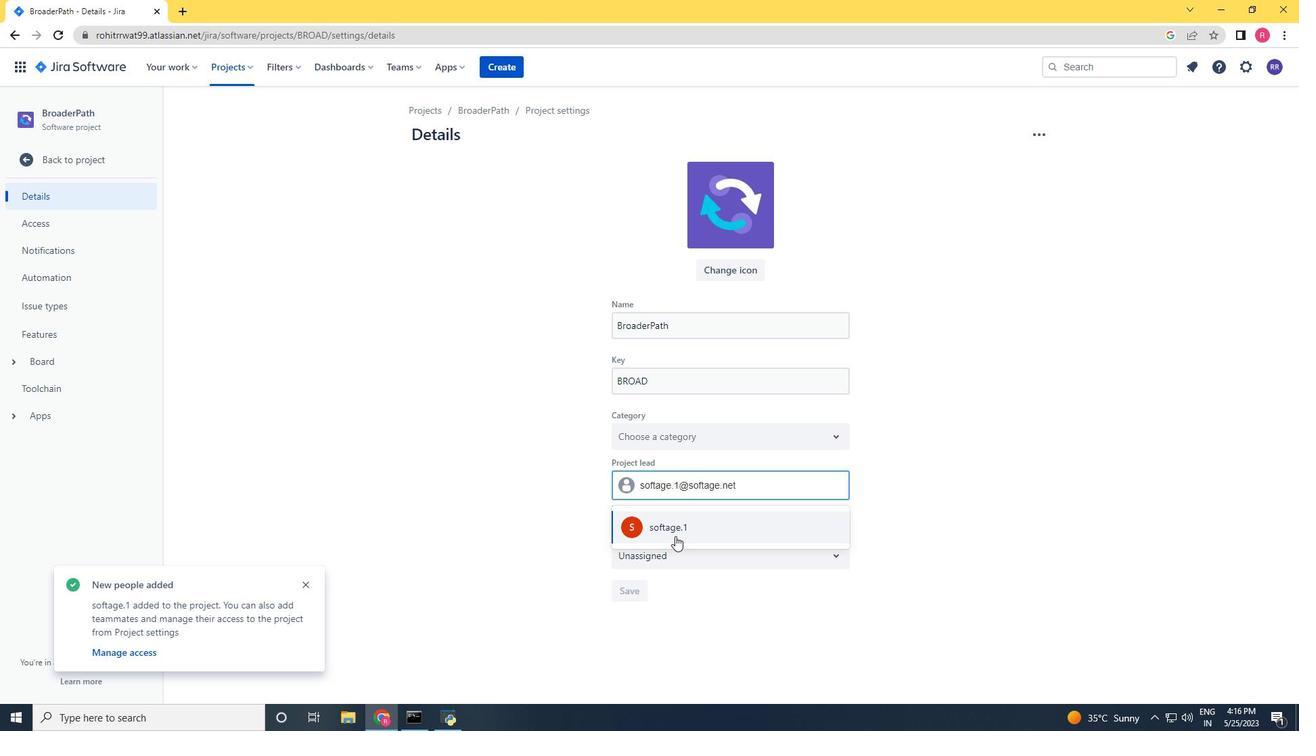 
Action: Mouse moved to (672, 546)
Screenshot: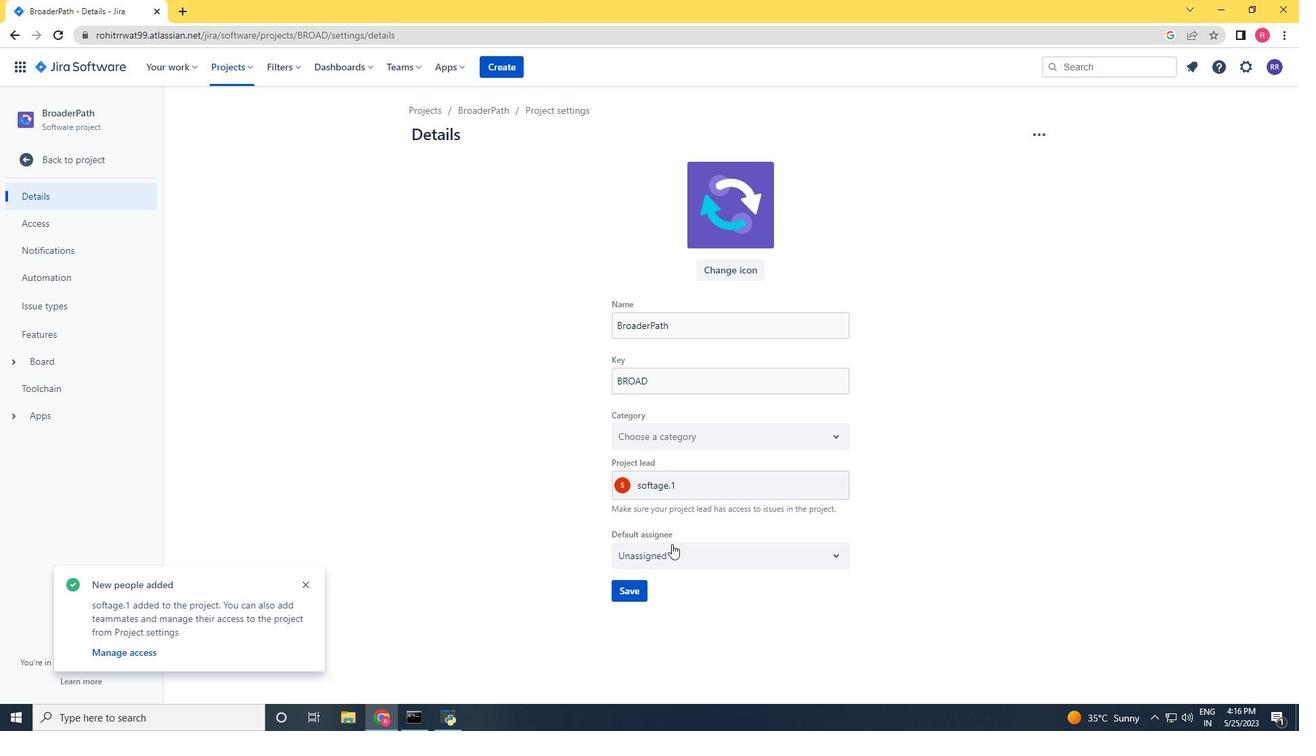 
Action: Mouse pressed left at (672, 546)
Screenshot: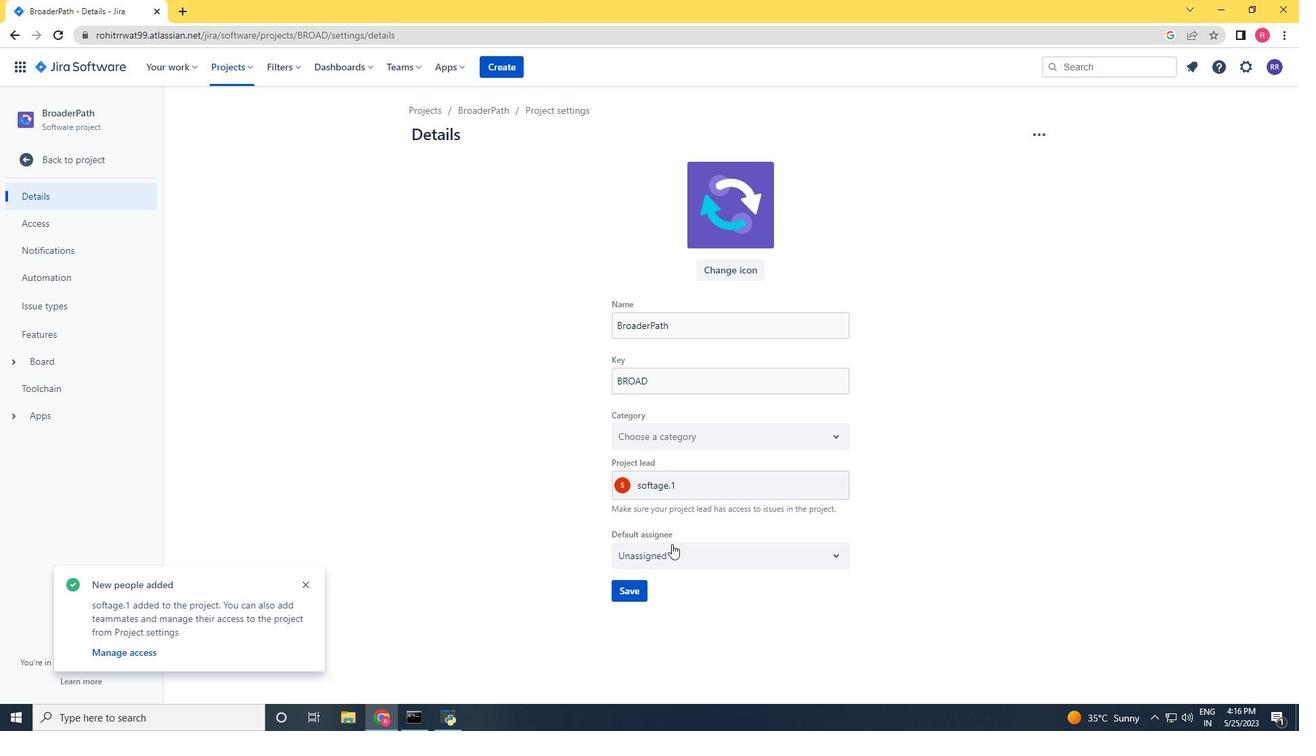 
Action: Mouse moved to (657, 592)
Screenshot: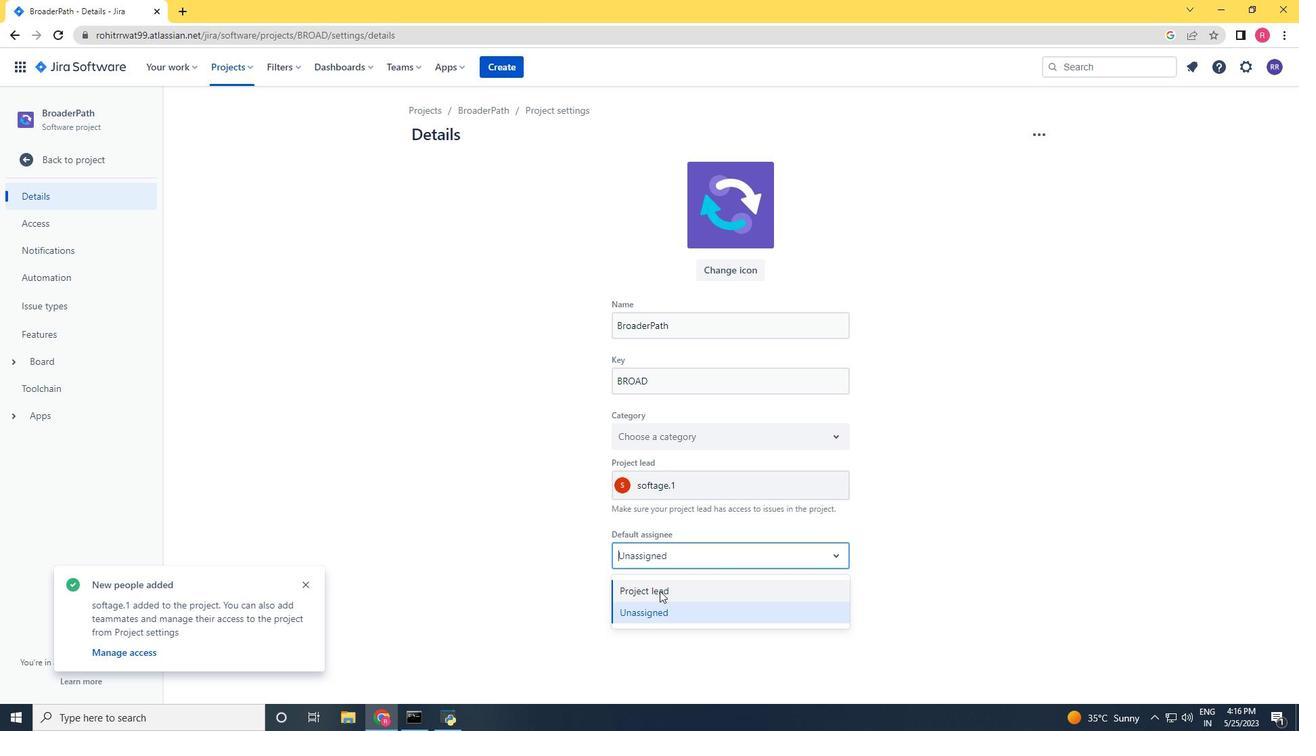 
Action: Mouse pressed left at (657, 592)
Screenshot: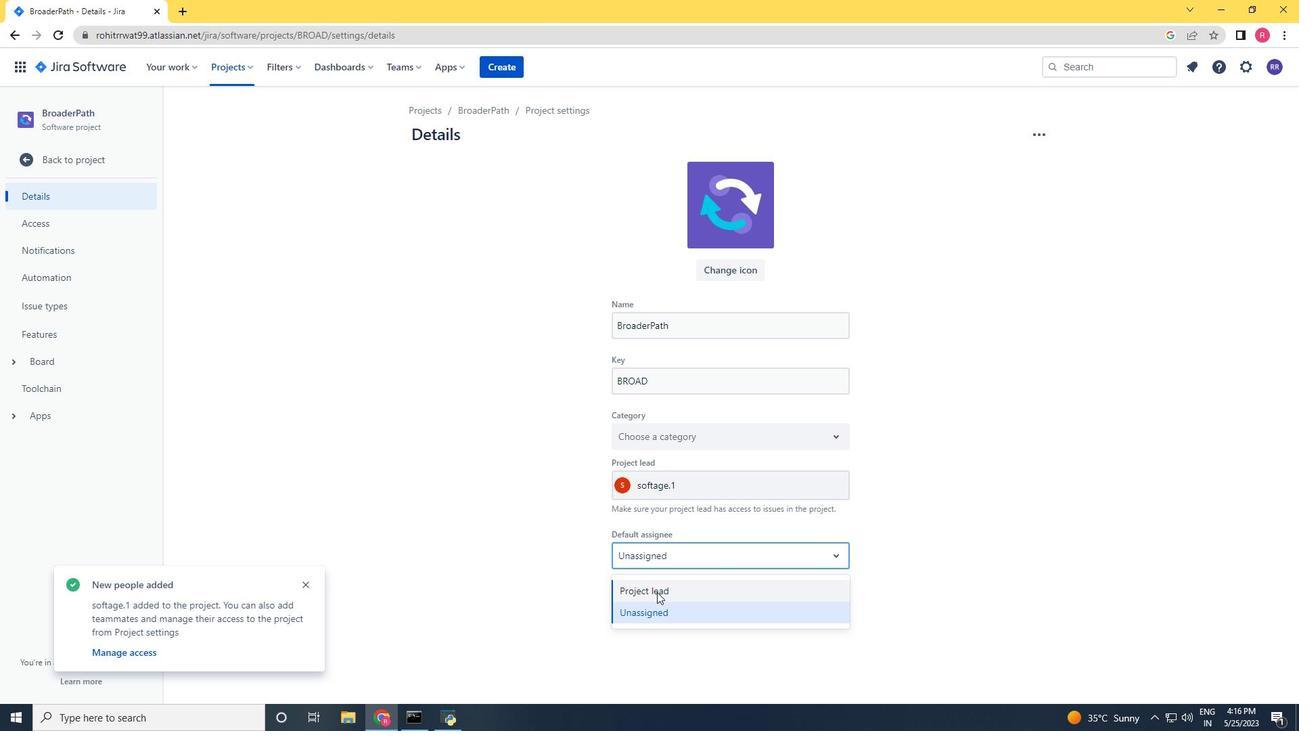 
Action: Mouse moved to (643, 591)
Screenshot: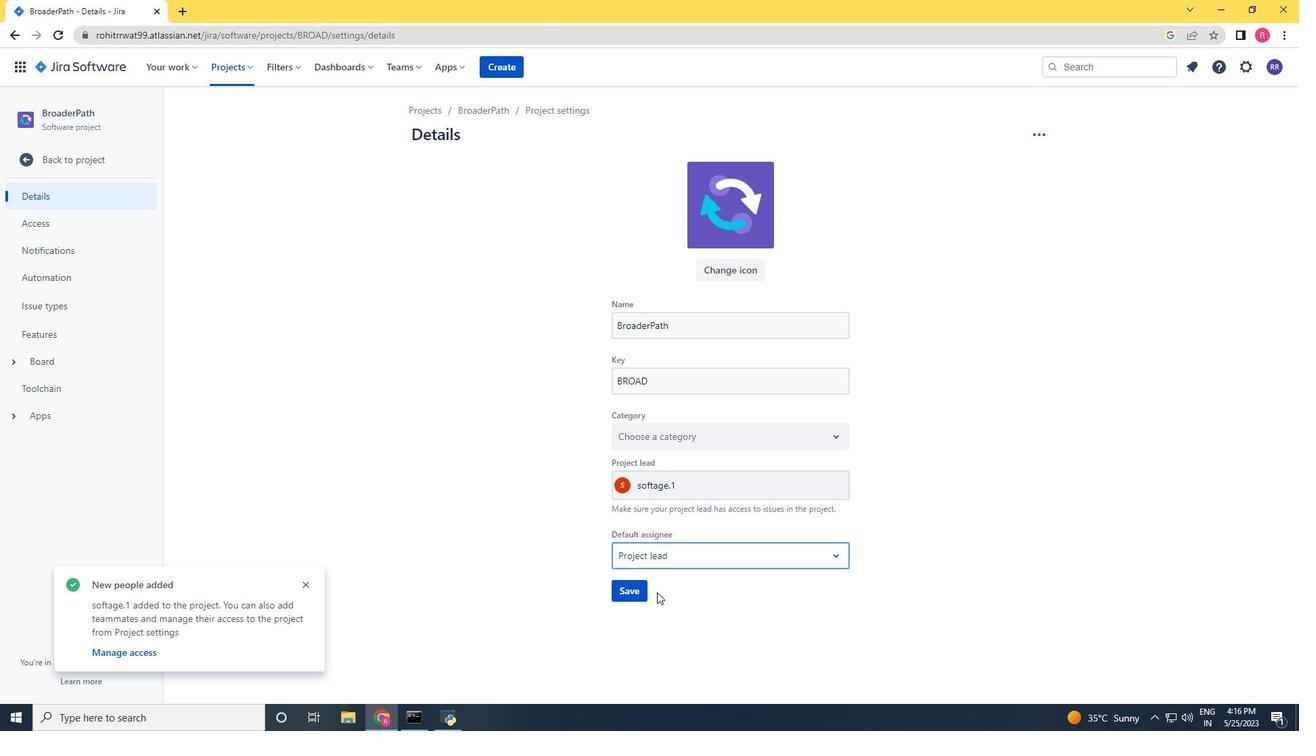 
Action: Mouse pressed left at (643, 591)
Screenshot: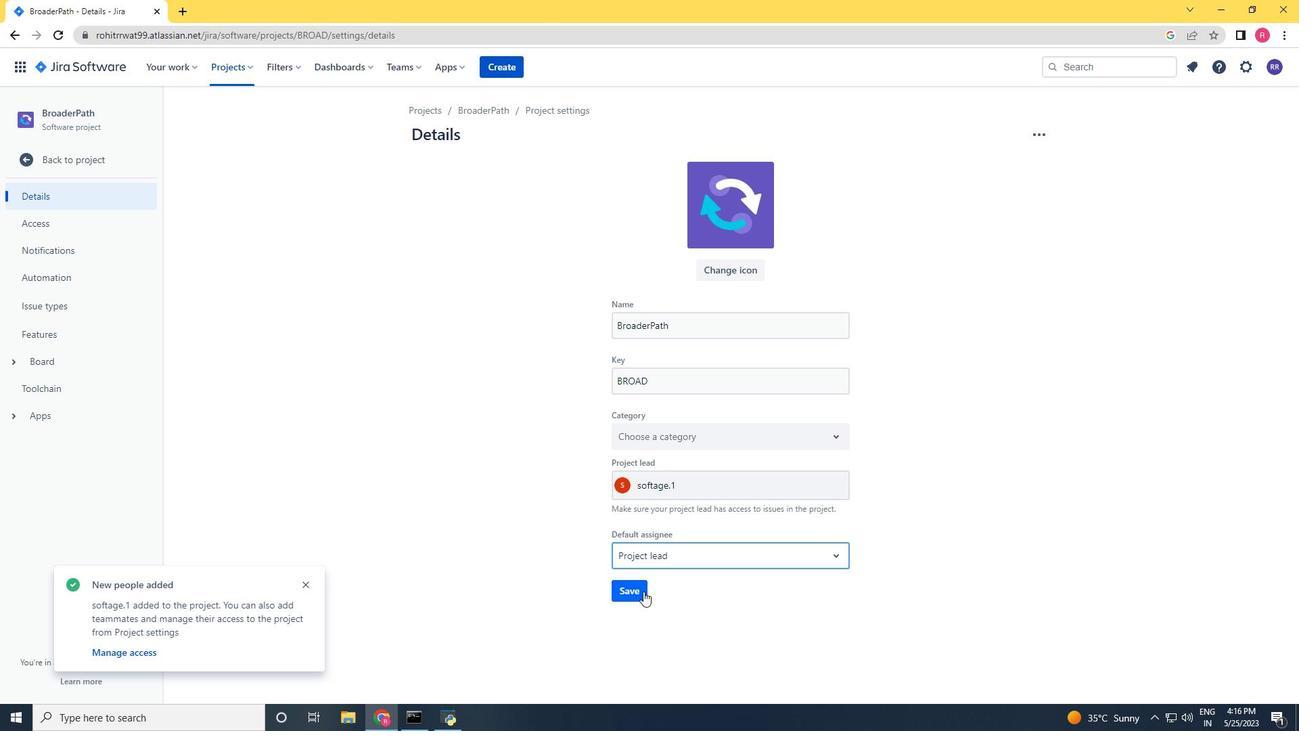 
Action: Mouse moved to (108, 161)
Screenshot: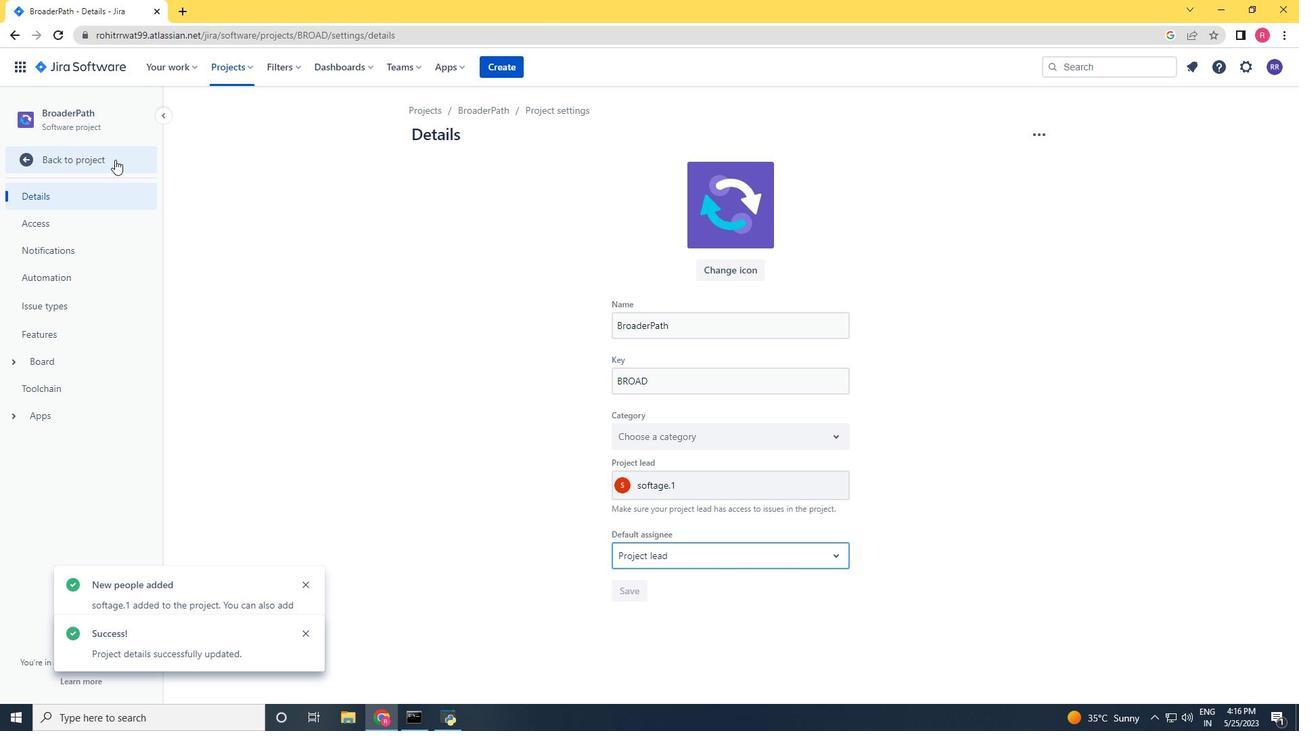 
Action: Mouse pressed left at (108, 161)
Screenshot: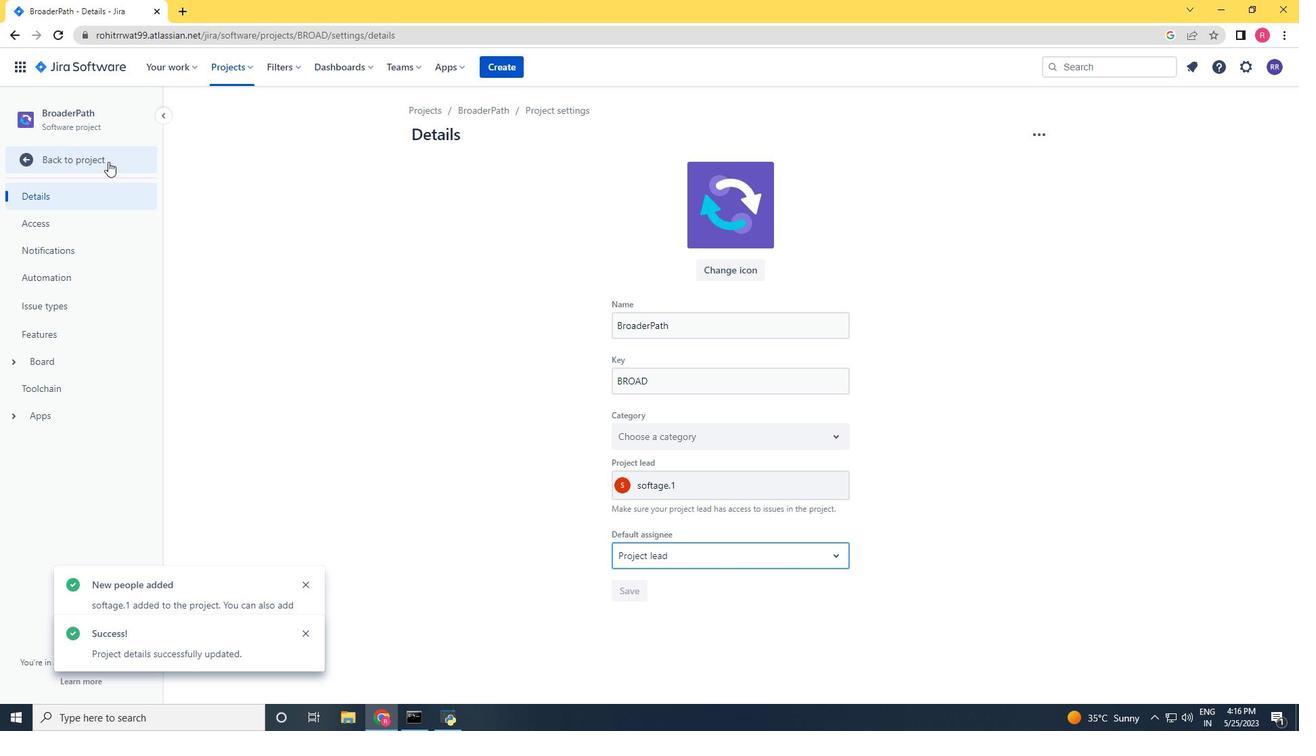 
Action: Mouse moved to (327, 178)
Screenshot: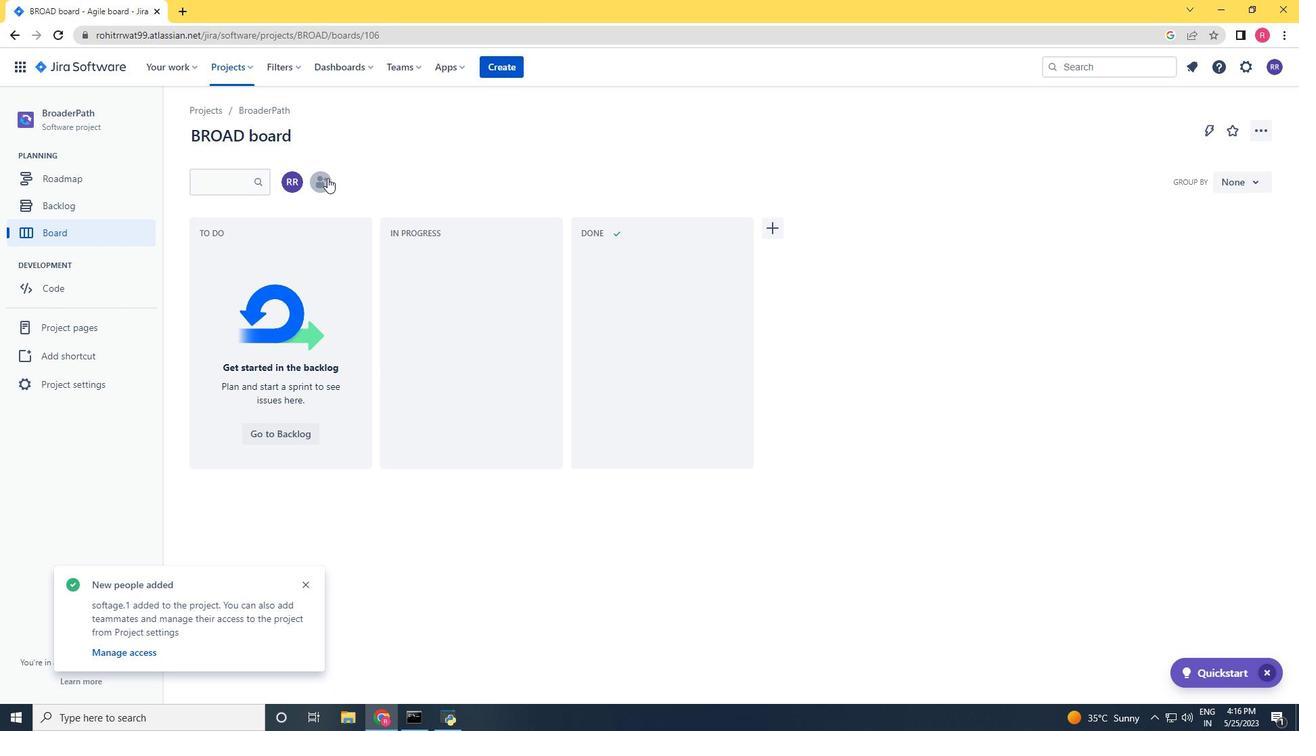 
Action: Mouse pressed left at (327, 178)
Screenshot: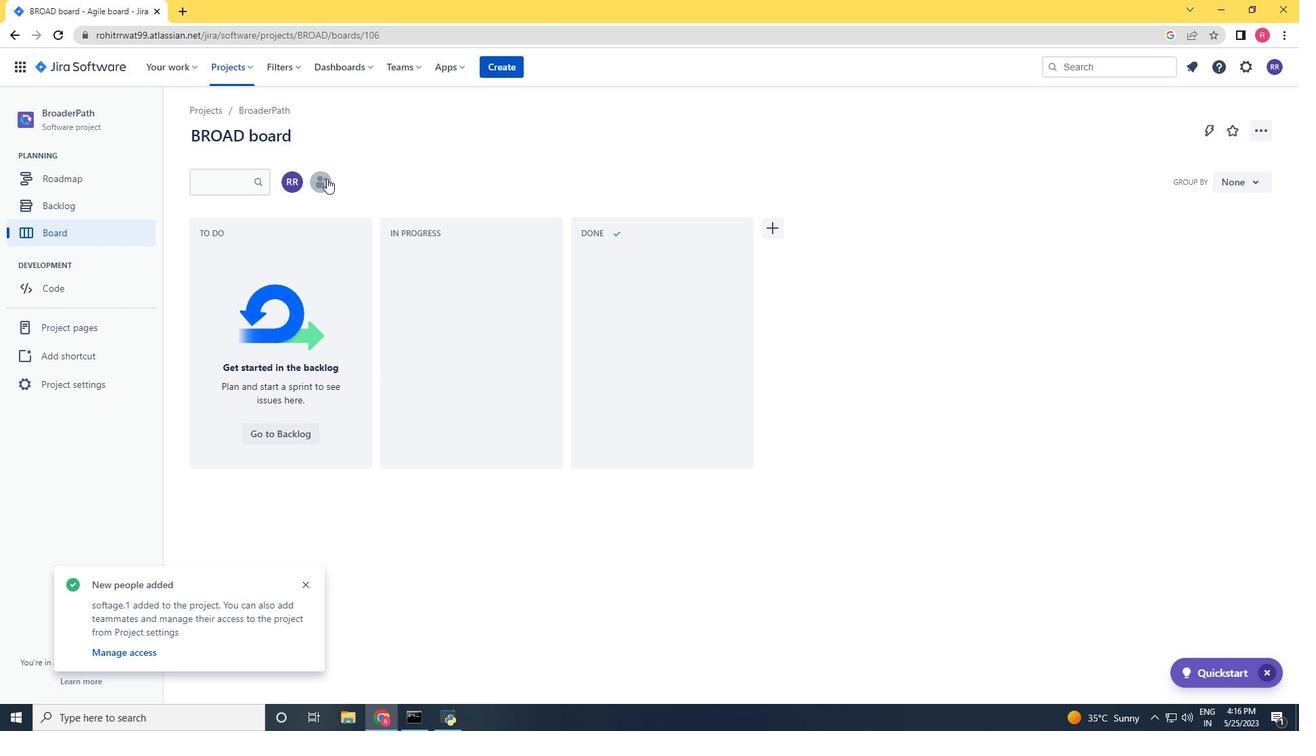 
Action: Key pressed softage.2<Key.shift>@softage.net
Screenshot: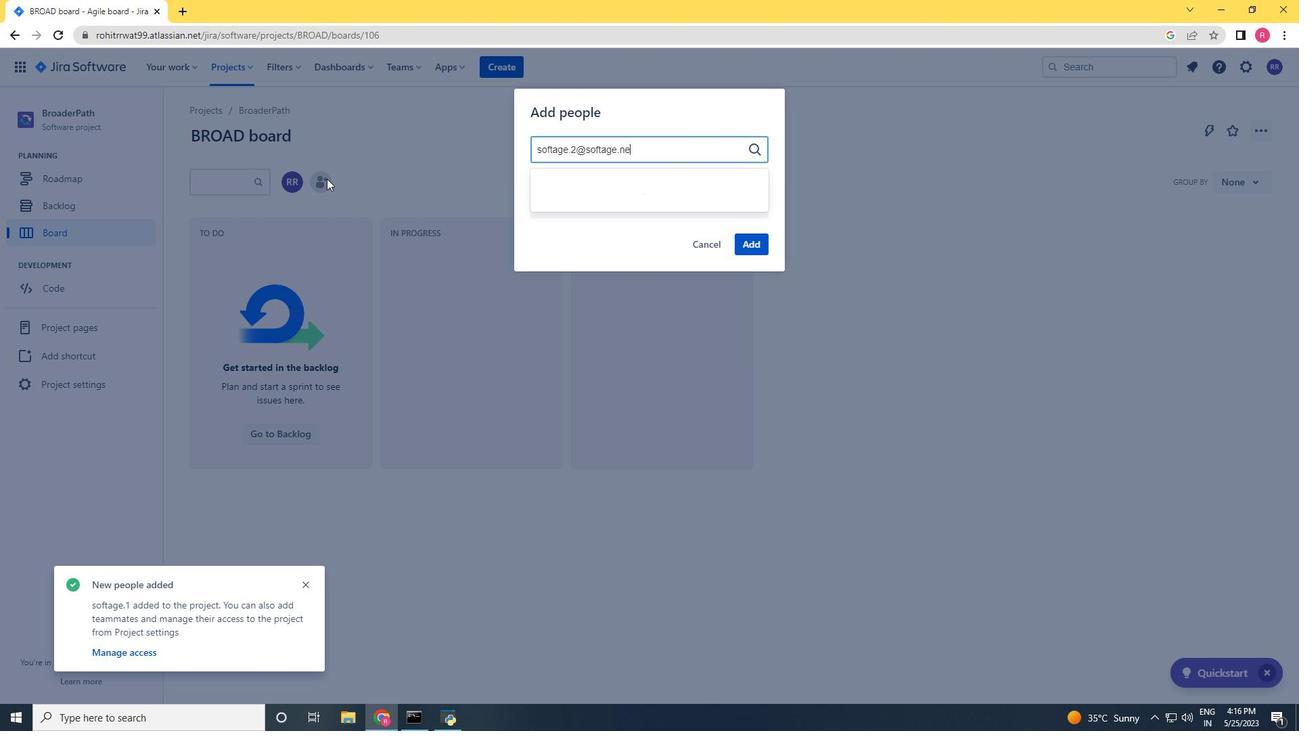 
Action: Mouse moved to (628, 184)
Screenshot: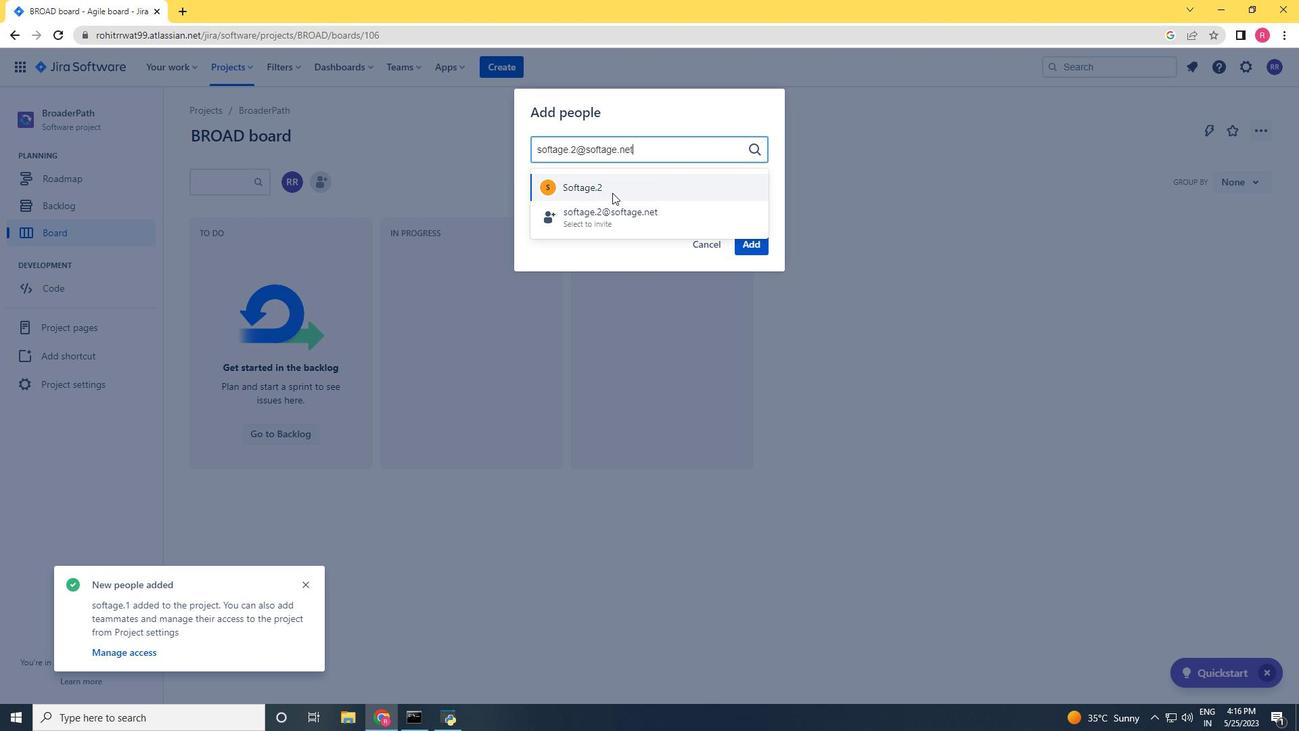
Action: Mouse pressed left at (628, 184)
Screenshot: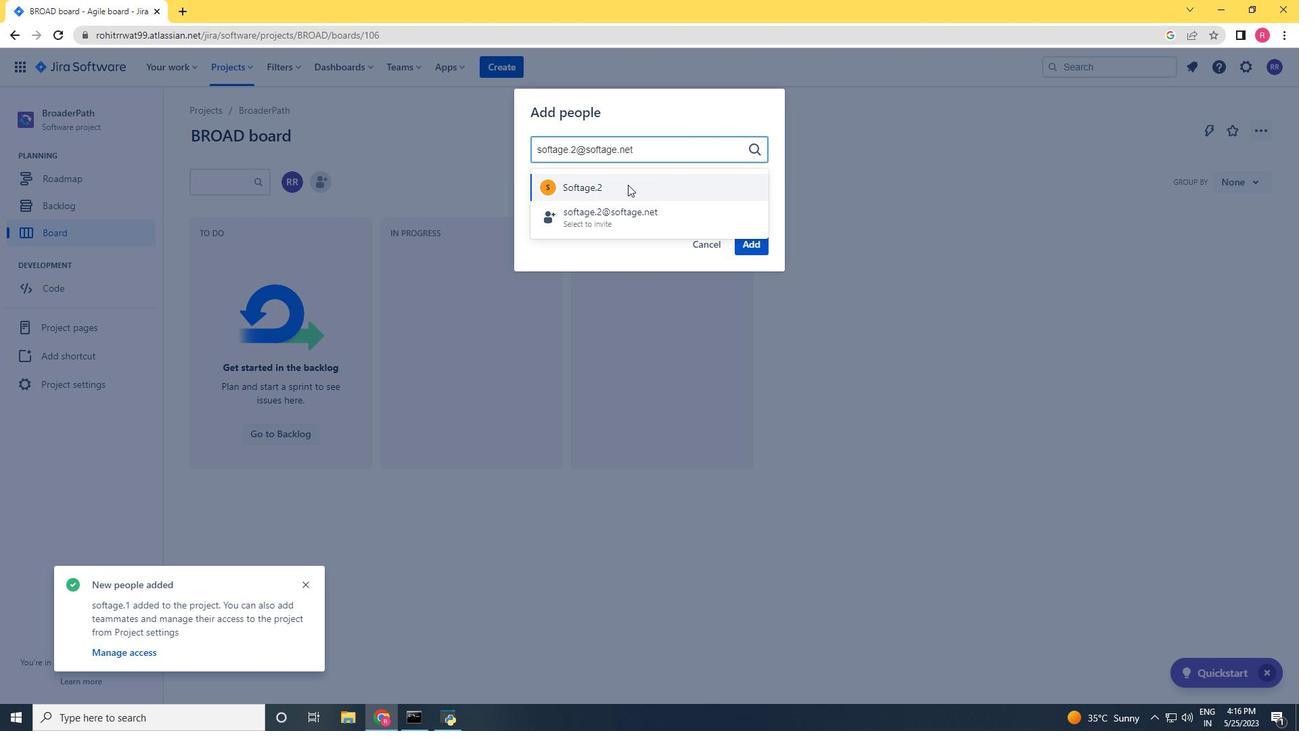 
Action: Mouse moved to (742, 237)
Screenshot: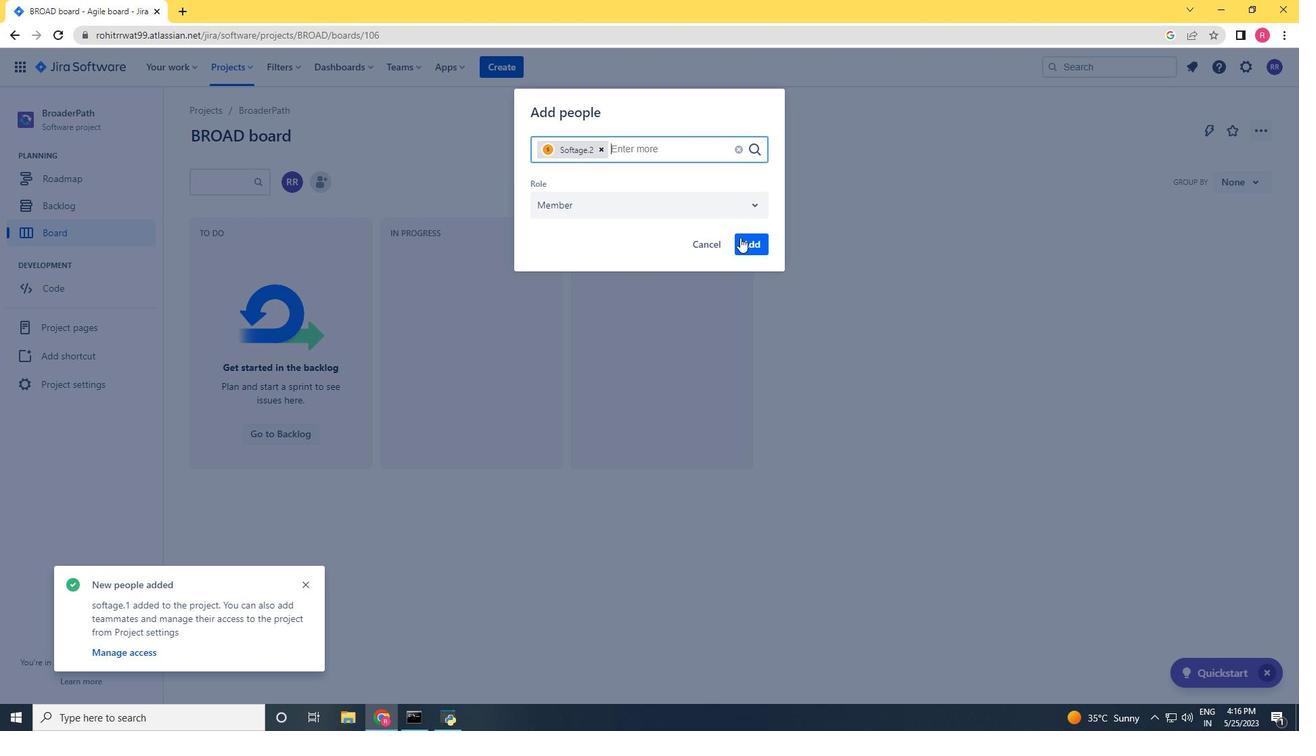 
Action: Mouse pressed left at (742, 237)
Screenshot: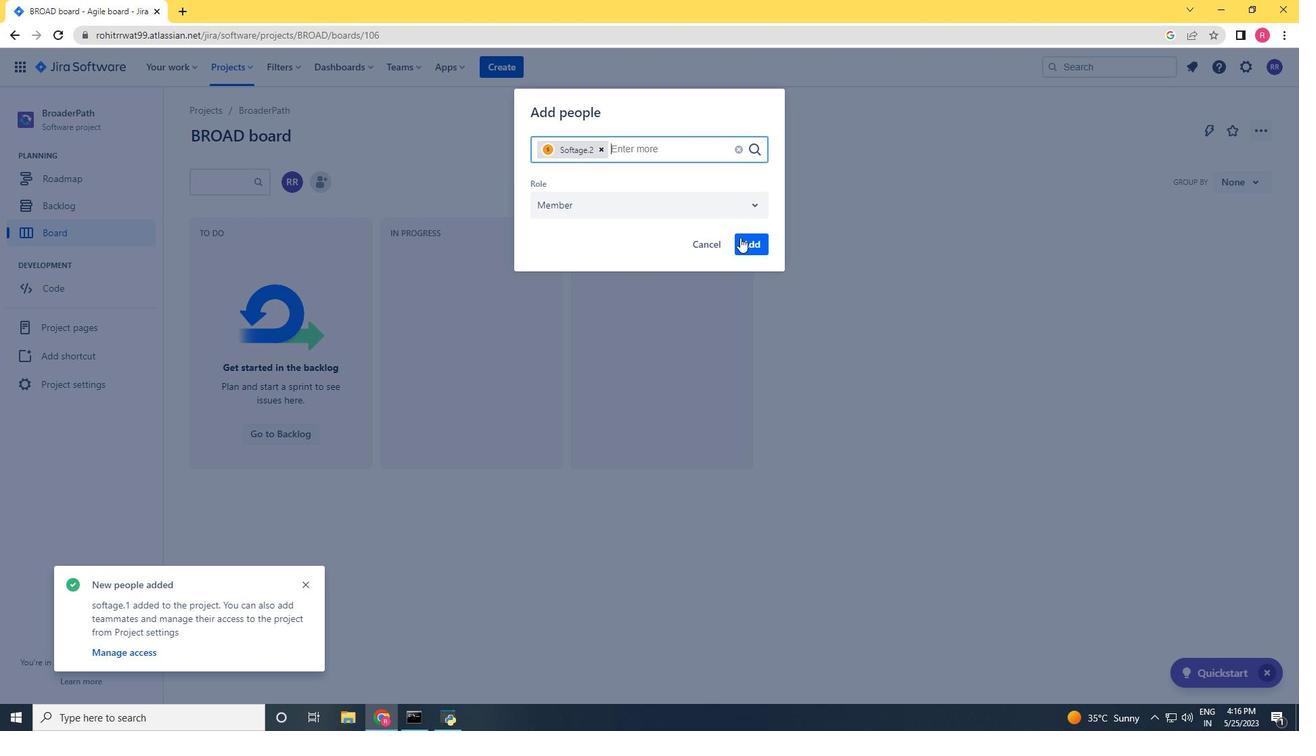 
Action: Mouse moved to (454, 498)
Screenshot: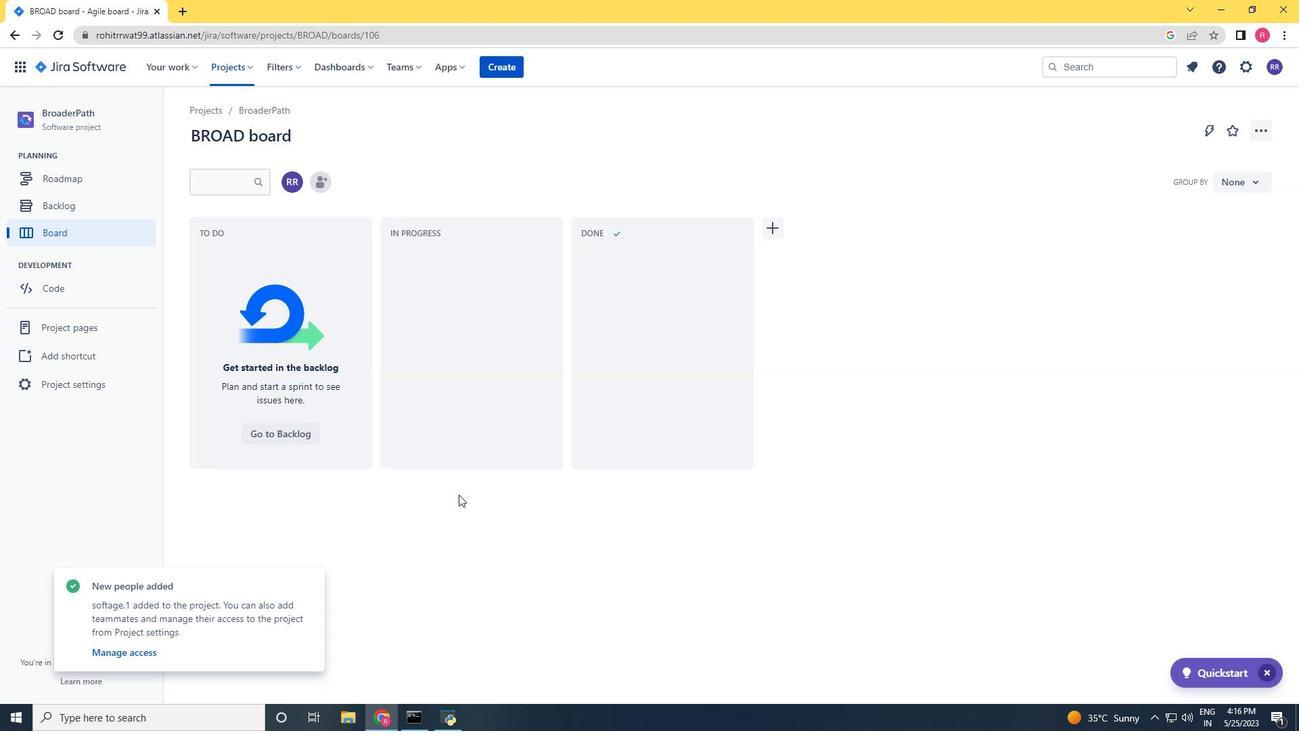 
